 Task: Search one way flight ticket for 5 adults, 2 children, 1 infant in seat and 1 infant on lap in economy from Dillingham: Dillingham Airport to Laramie: Laramie Regional Airport on 5-3-2023. Choice of flights is Spirit. Number of bags: 2 carry on bags. Price is upto 78000. Outbound departure time preference is 17:15.
Action: Mouse moved to (230, 314)
Screenshot: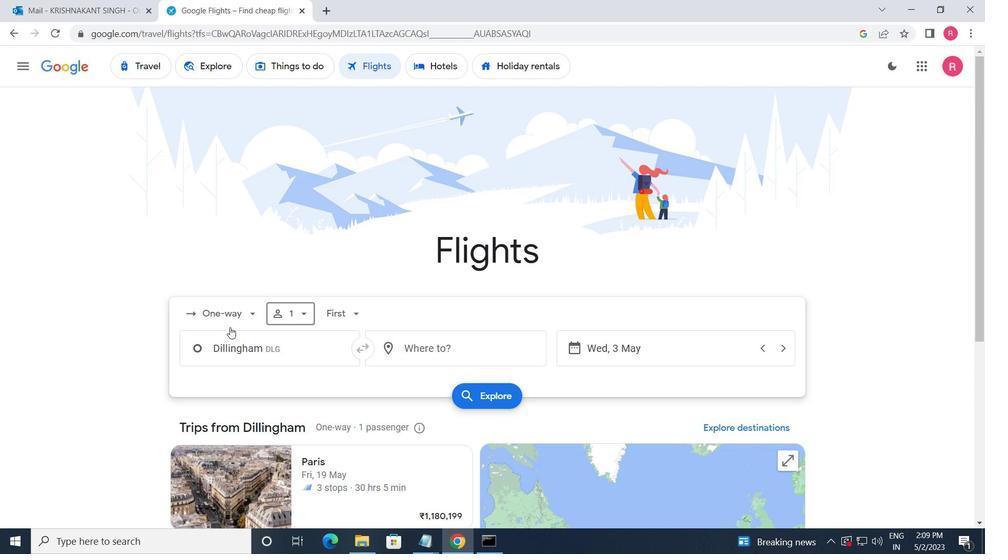 
Action: Mouse pressed left at (230, 314)
Screenshot: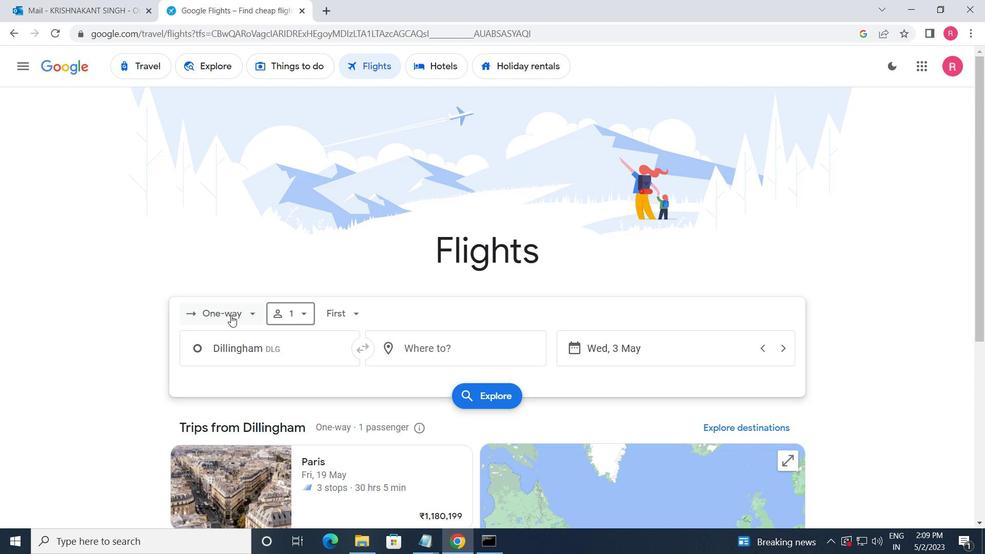 
Action: Mouse moved to (240, 377)
Screenshot: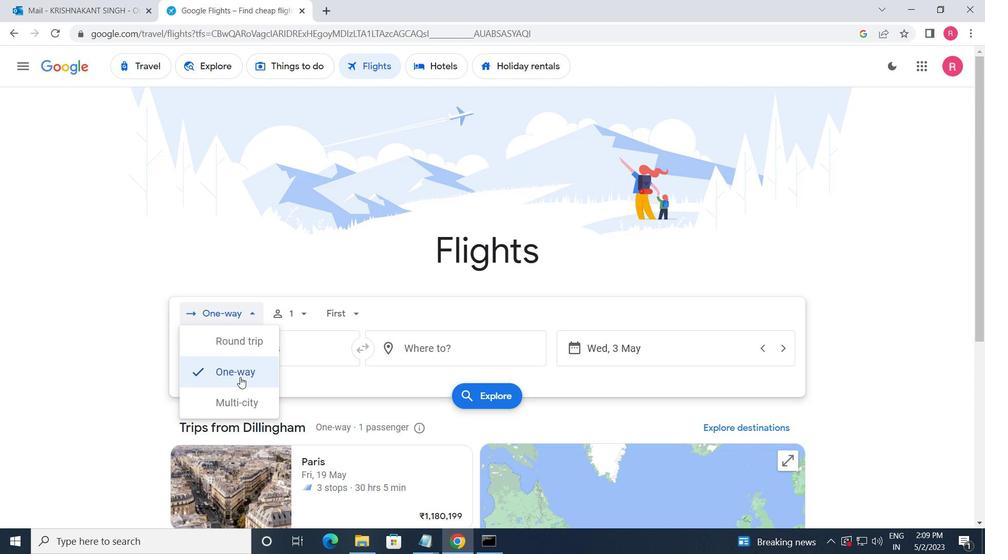 
Action: Mouse pressed left at (240, 377)
Screenshot: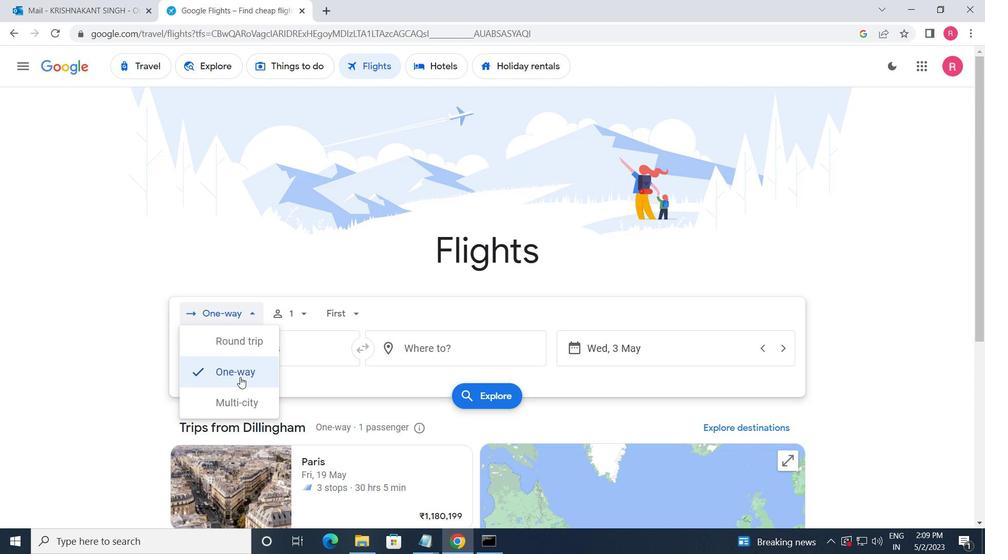 
Action: Mouse moved to (292, 312)
Screenshot: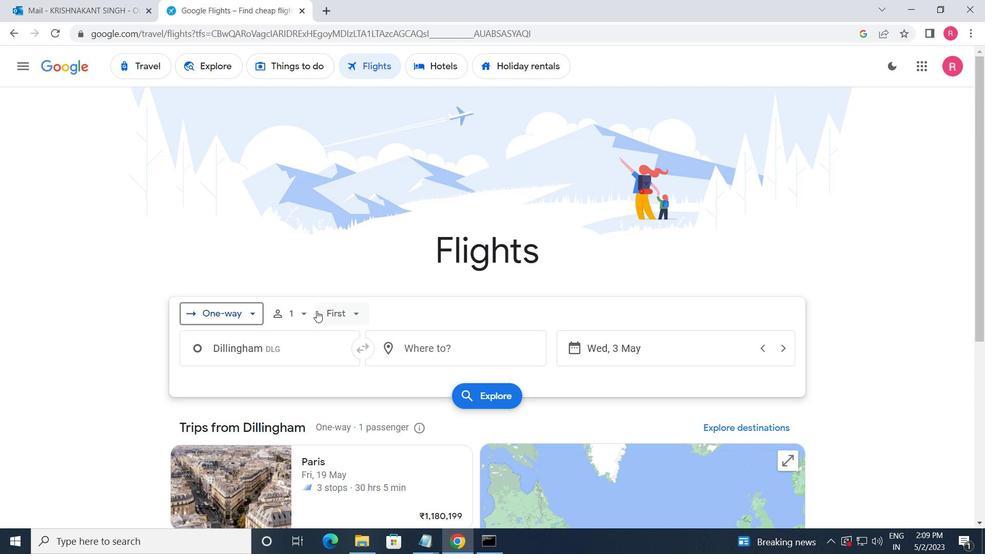 
Action: Mouse pressed left at (292, 312)
Screenshot: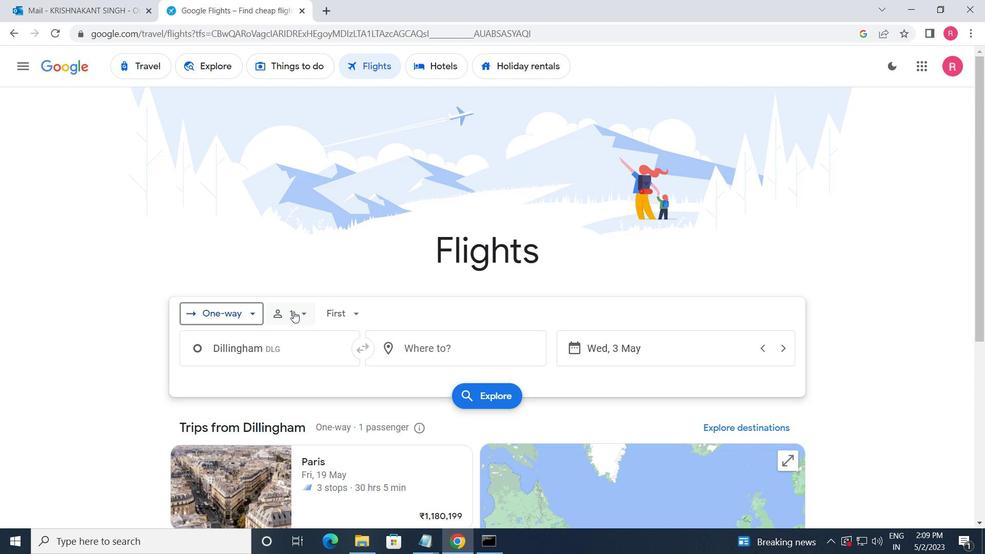 
Action: Mouse moved to (400, 344)
Screenshot: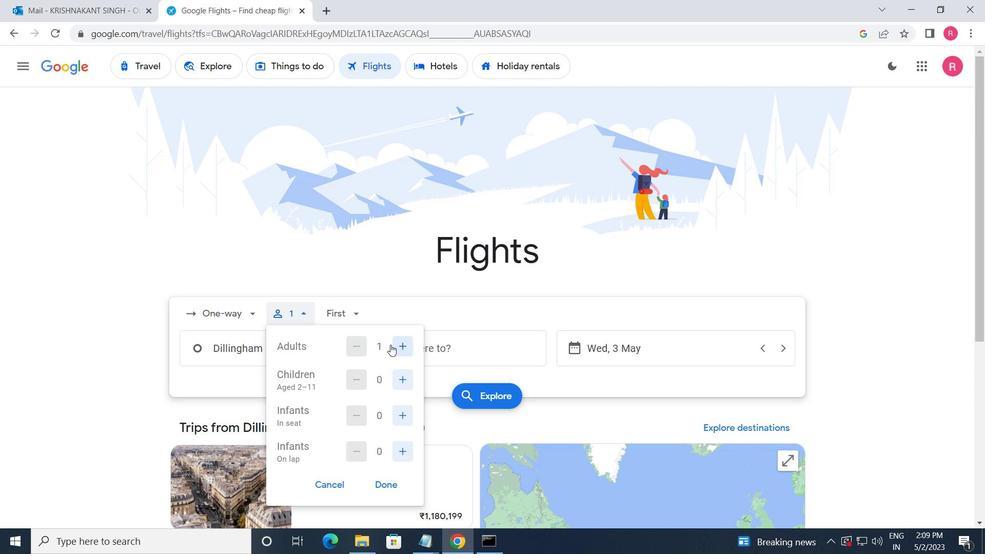 
Action: Mouse pressed left at (400, 344)
Screenshot: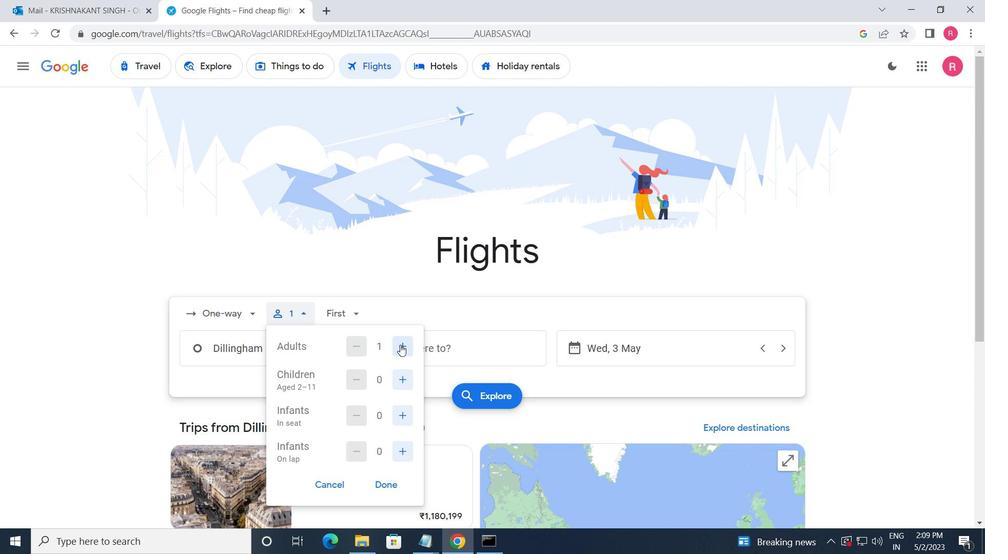 
Action: Mouse pressed left at (400, 344)
Screenshot: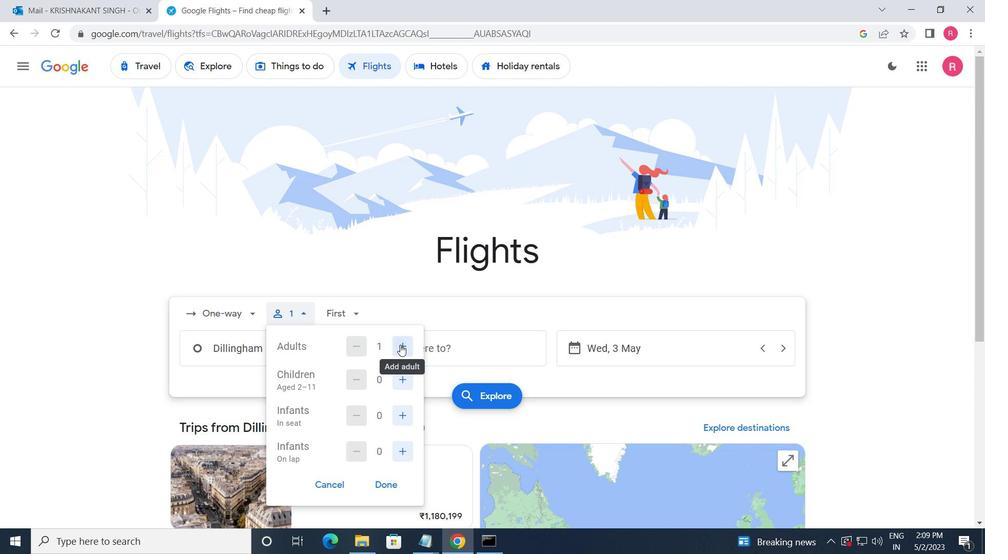 
Action: Mouse pressed left at (400, 344)
Screenshot: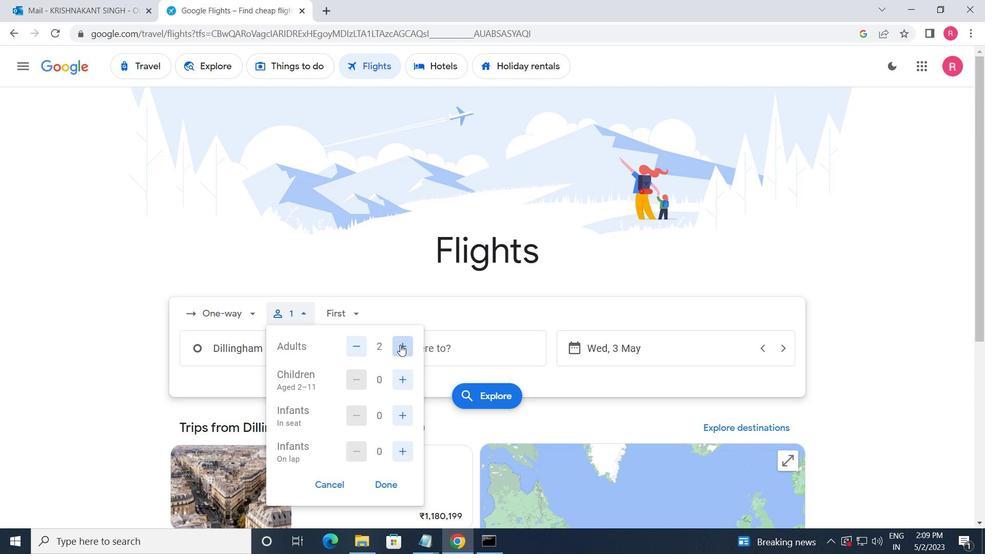 
Action: Mouse pressed left at (400, 344)
Screenshot: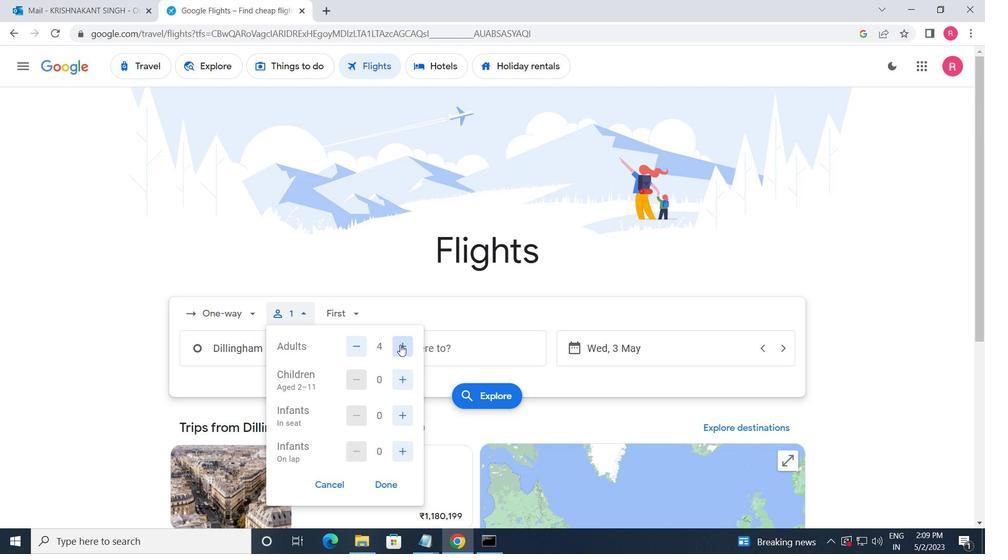
Action: Mouse moved to (401, 385)
Screenshot: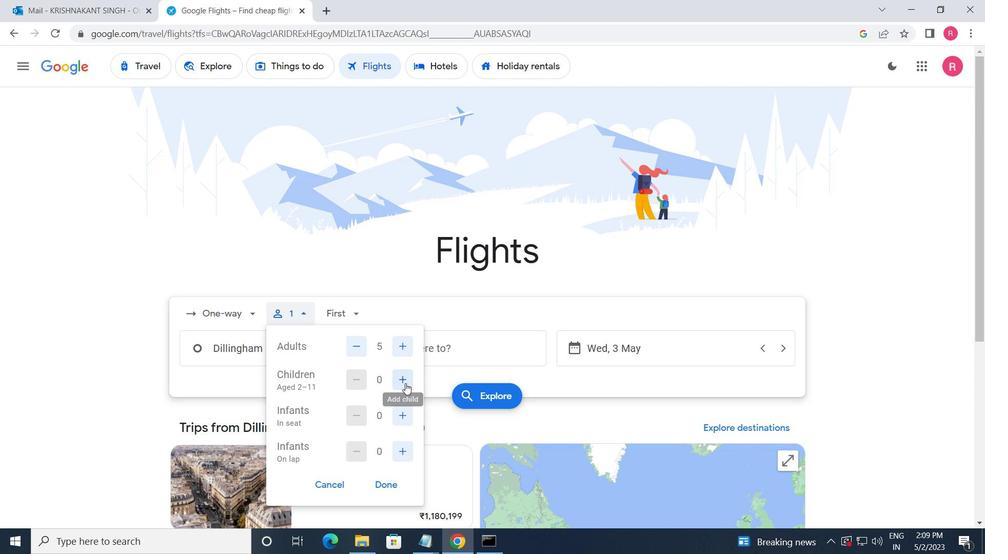 
Action: Mouse pressed left at (401, 385)
Screenshot: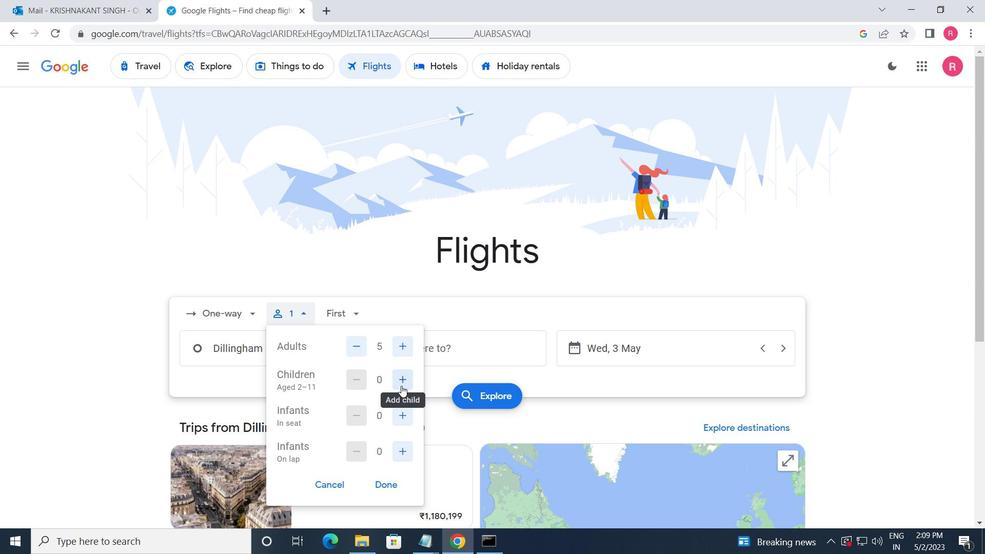 
Action: Mouse pressed left at (401, 385)
Screenshot: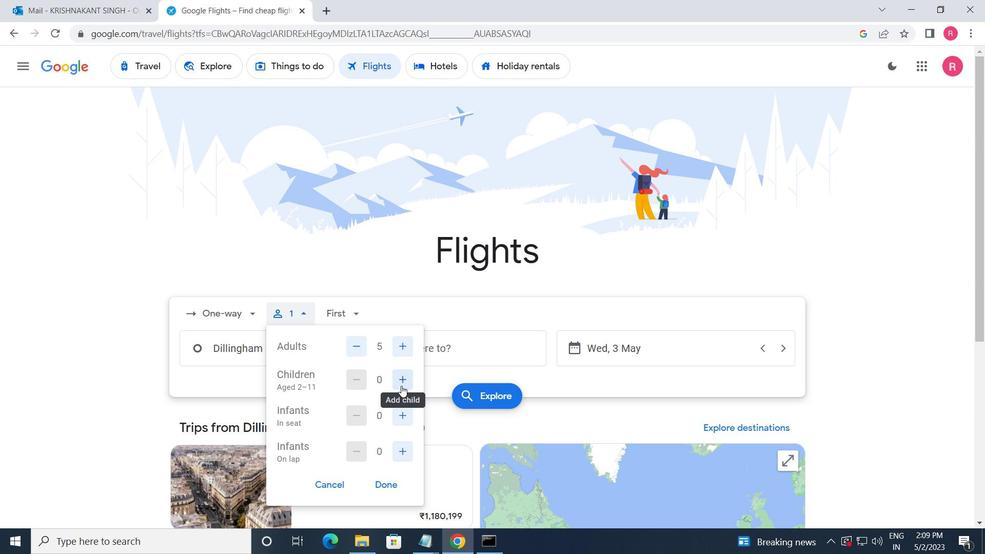 
Action: Mouse moved to (401, 416)
Screenshot: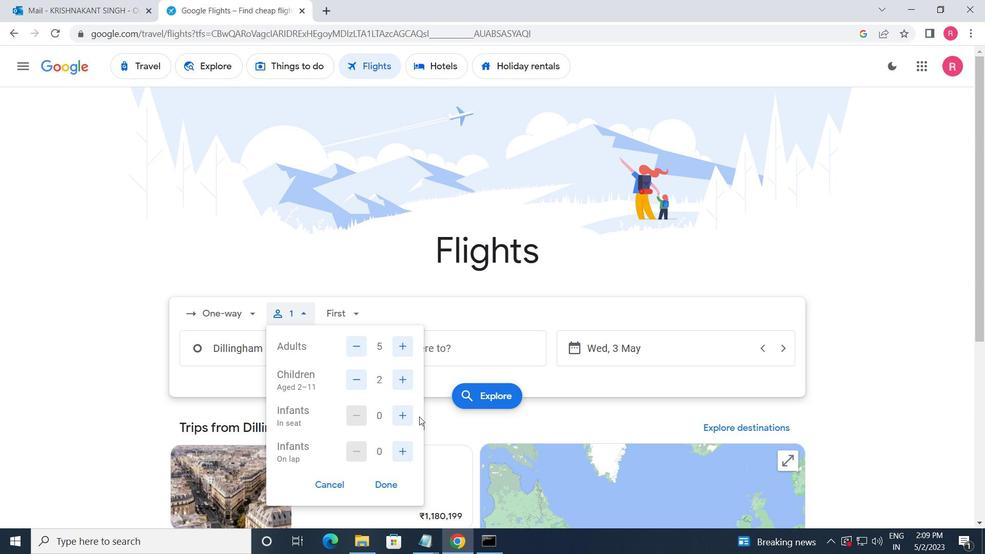
Action: Mouse pressed left at (401, 416)
Screenshot: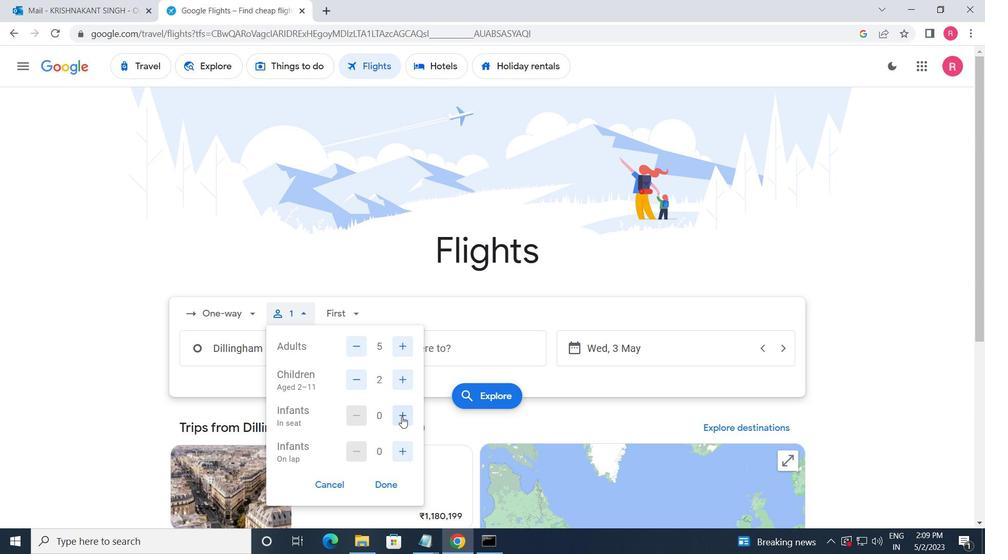 
Action: Mouse moved to (400, 449)
Screenshot: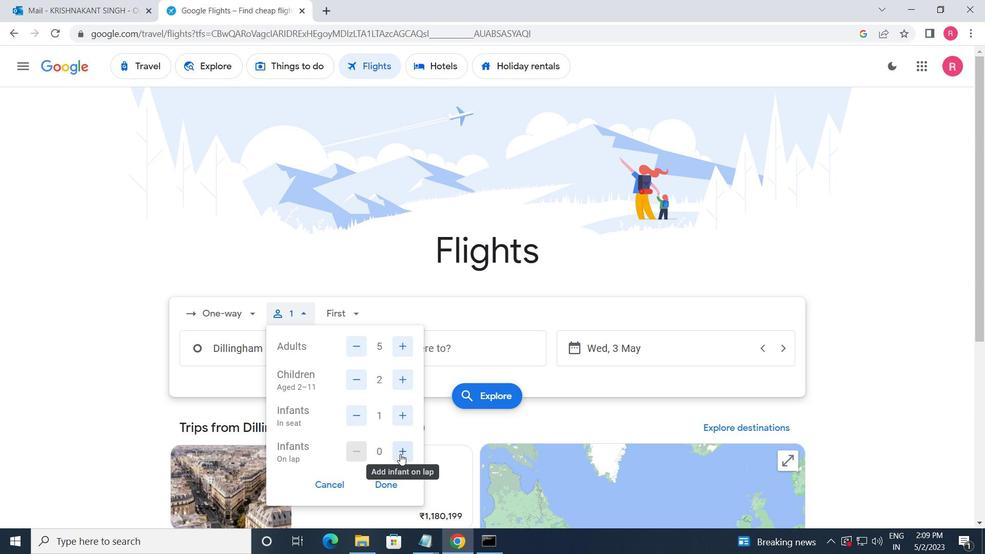 
Action: Mouse pressed left at (400, 449)
Screenshot: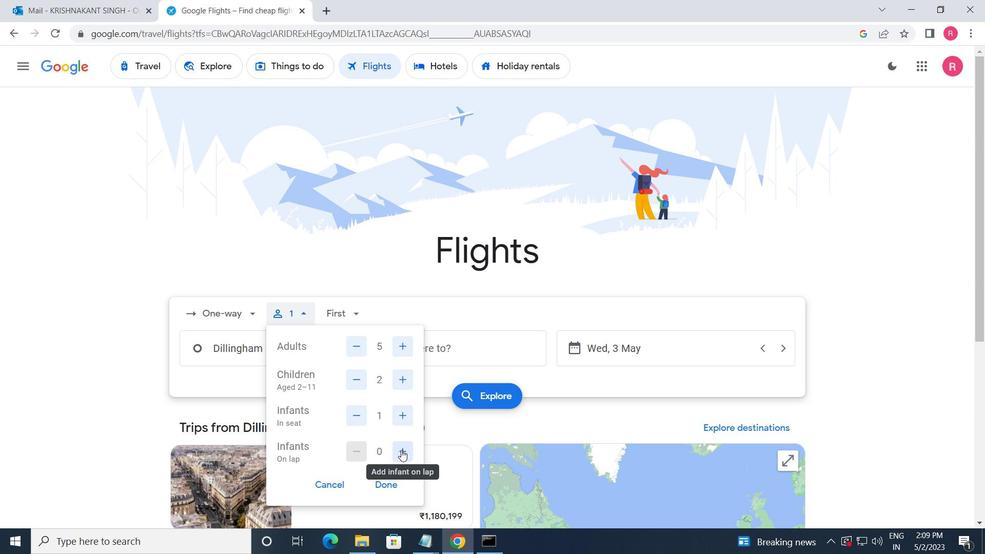 
Action: Mouse moved to (388, 484)
Screenshot: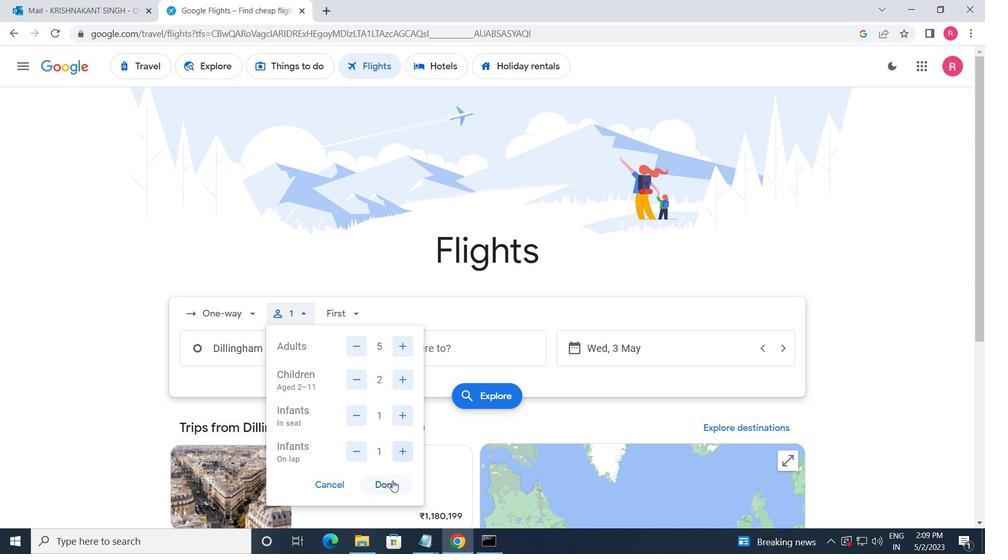 
Action: Mouse pressed left at (388, 484)
Screenshot: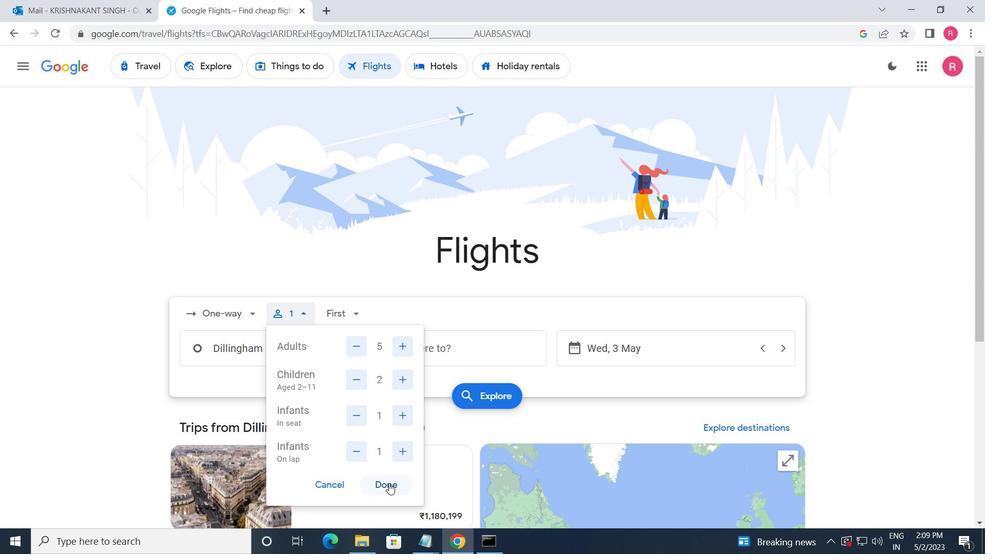 
Action: Mouse moved to (354, 315)
Screenshot: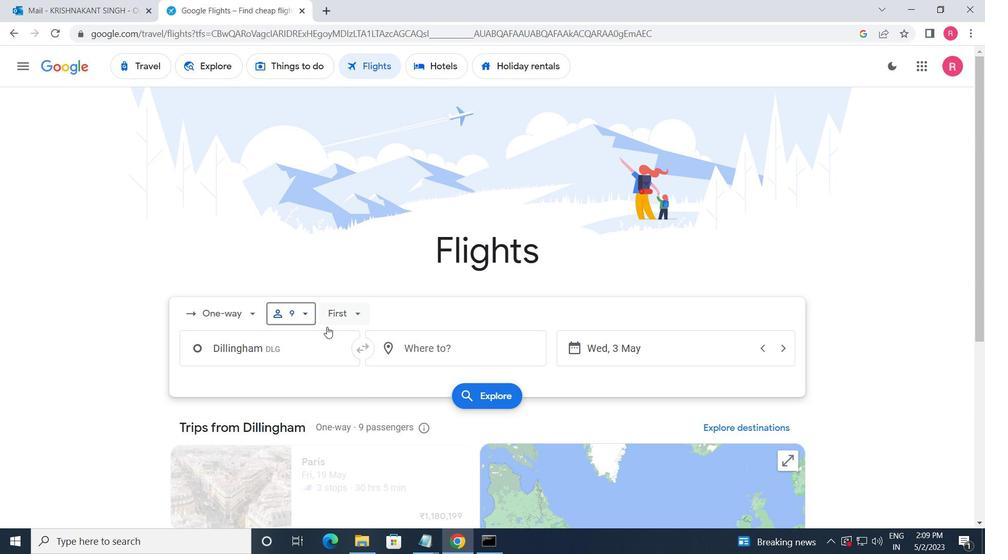 
Action: Mouse pressed left at (354, 315)
Screenshot: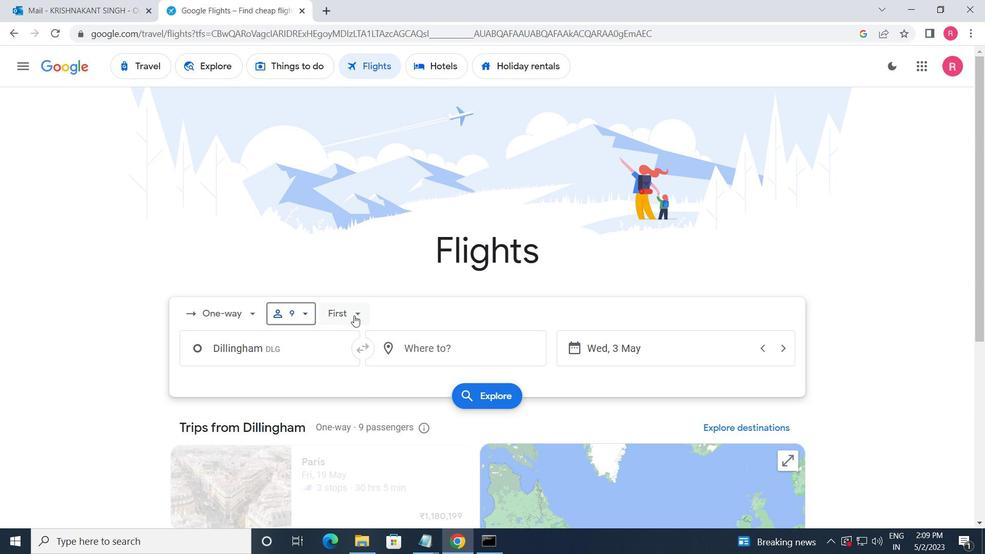 
Action: Mouse moved to (380, 345)
Screenshot: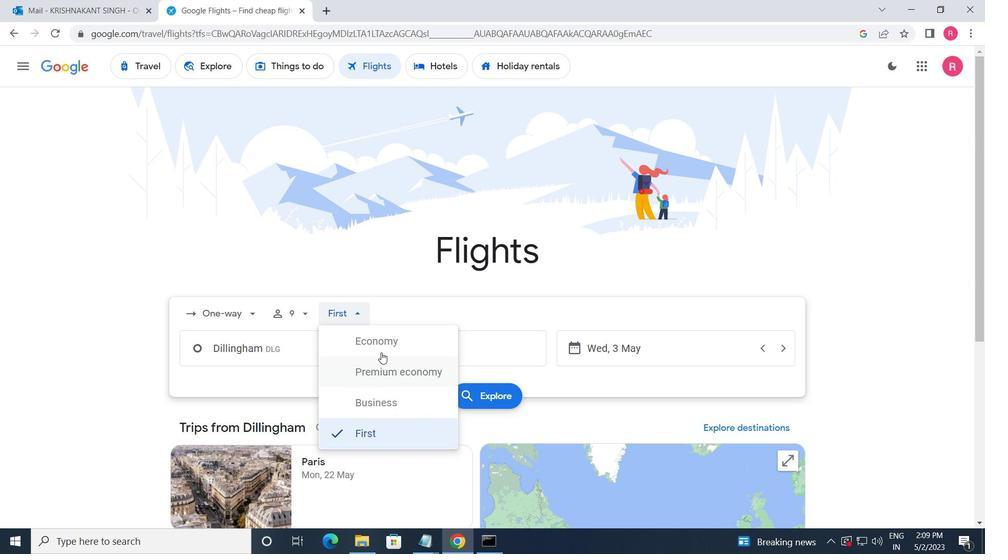 
Action: Mouse pressed left at (380, 345)
Screenshot: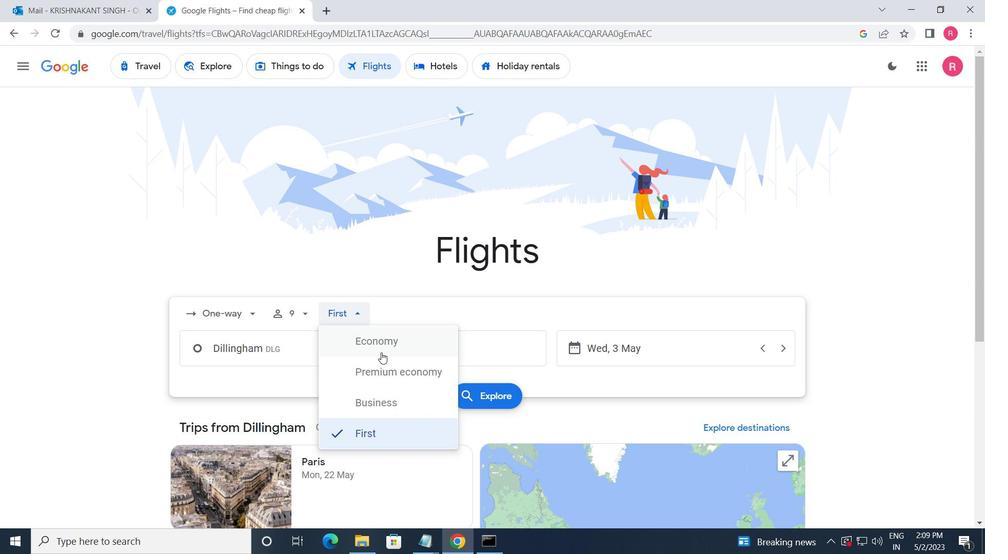 
Action: Mouse moved to (284, 350)
Screenshot: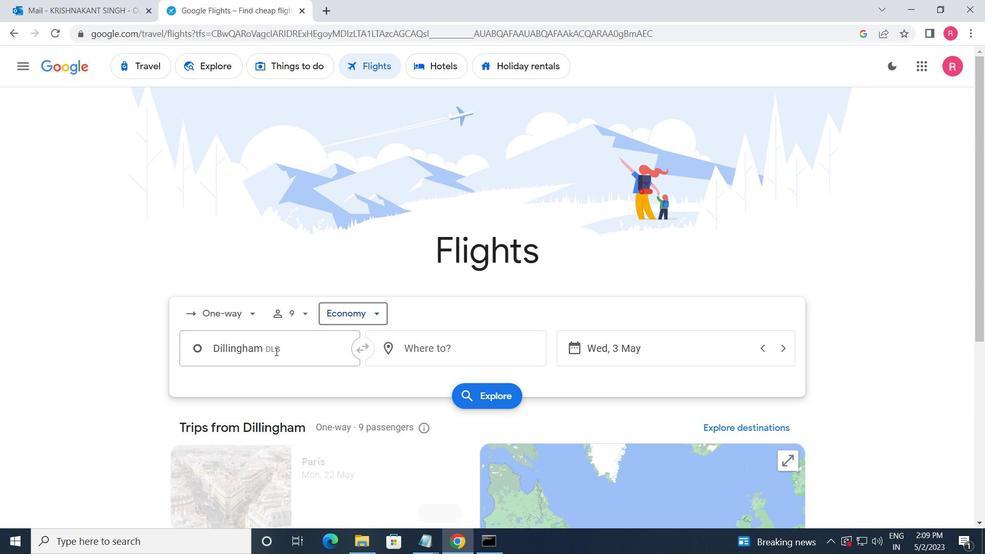 
Action: Mouse pressed left at (284, 350)
Screenshot: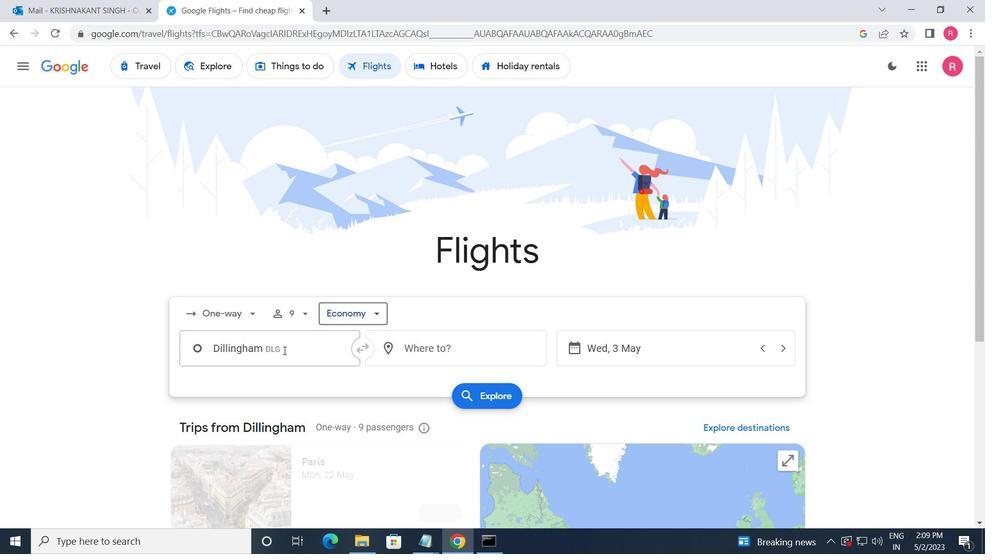 
Action: Mouse moved to (328, 382)
Screenshot: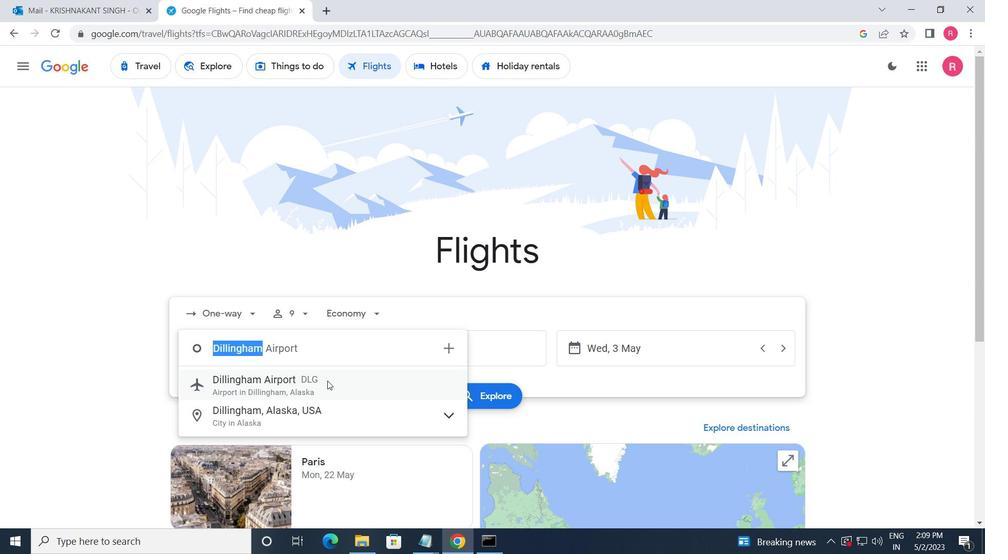
Action: Mouse pressed left at (328, 382)
Screenshot: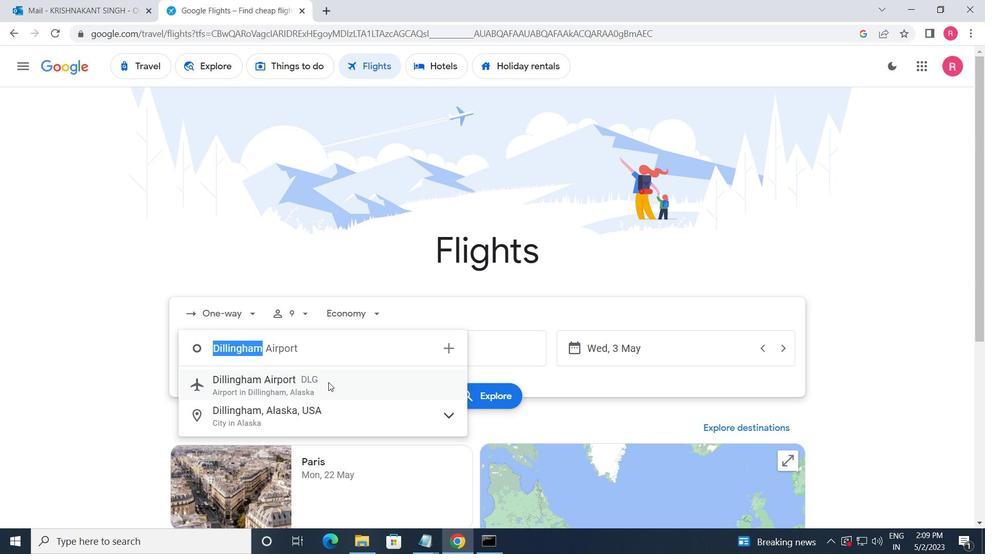 
Action: Mouse moved to (457, 337)
Screenshot: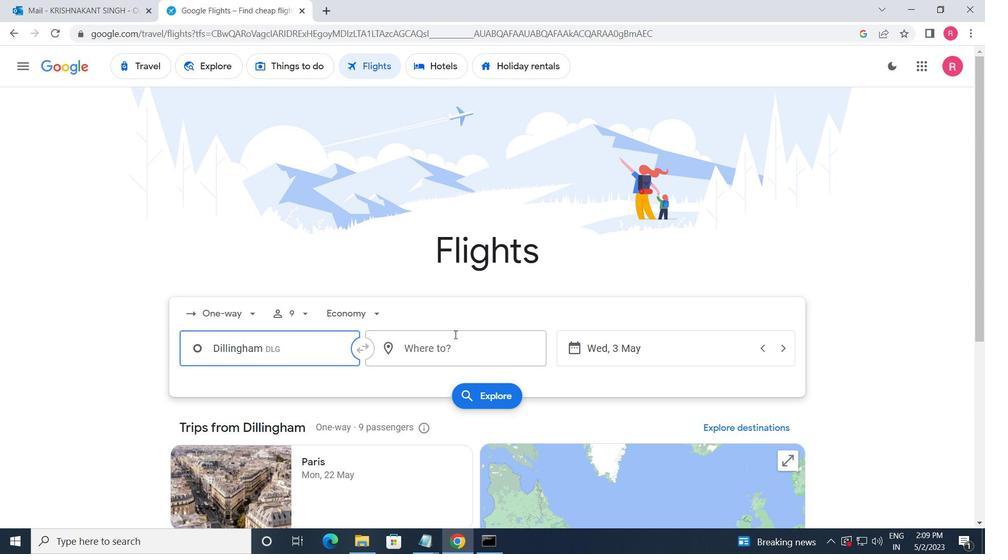 
Action: Mouse pressed left at (457, 337)
Screenshot: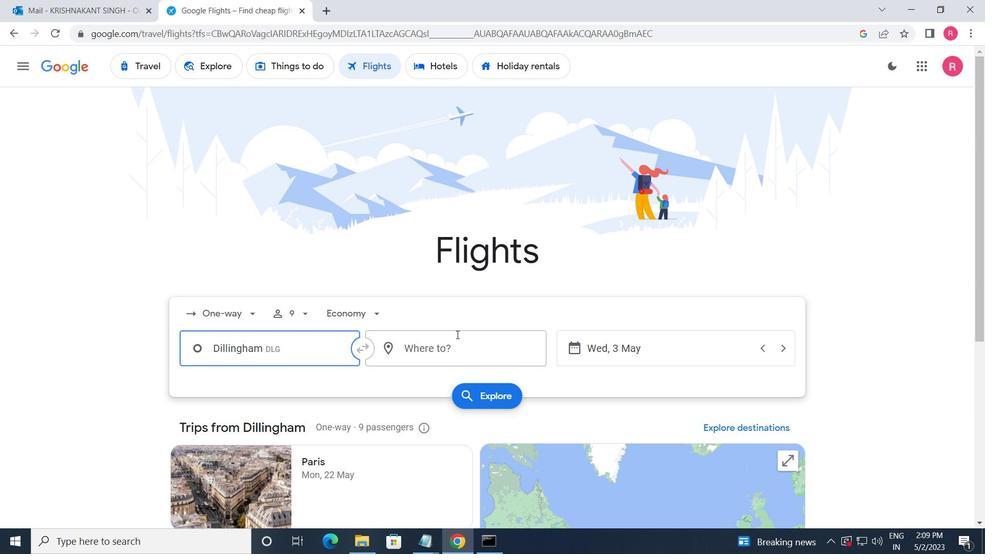 
Action: Mouse moved to (465, 358)
Screenshot: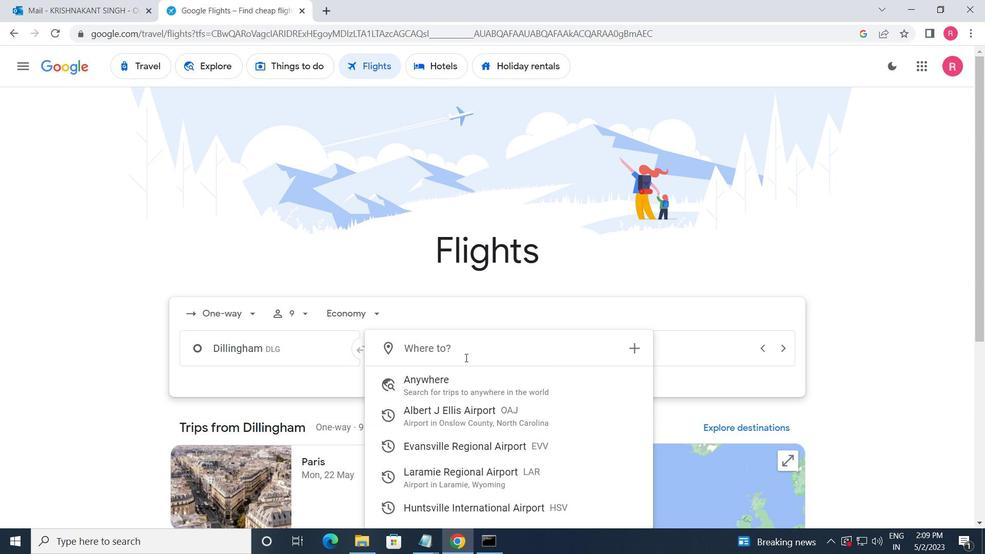
Action: Key pressed <Key.shift><Key.shift><Key.shift><Key.shift><Key.shift><Key.shift><Key.shift><Key.shift><Key.shift><Key.shift><Key.shift><Key.shift><Key.shift><Key.shift><Key.shift><Key.shift><Key.shift><Key.shift><Key.shift><Key.shift><Key.shift><Key.shift><Key.shift><Key.shift><Key.shift><Key.shift><Key.shift><Key.shift><Key.shift><Key.shift><Key.shift><Key.shift><Key.shift><Key.shift><Key.shift><Key.shift><Key.shift><Key.shift><Key.shift><Key.shift><Key.shift><Key.shift><Key.shift><Key.shift><Key.shift><Key.shift><Key.shift><Key.shift><Key.shift><Key.shift><Key.shift><Key.shift><Key.shift><Key.shift><Key.shift><Key.shift><Key.shift><Key.shift><Key.shift><Key.shift><Key.shift><Key.shift><Key.shift><Key.shift><Key.shift><Key.shift><Key.shift><Key.shift><Key.shift><Key.shift><Key.shift><Key.shift><Key.shift><Key.shift><Key.shift><Key.shift>L
Screenshot: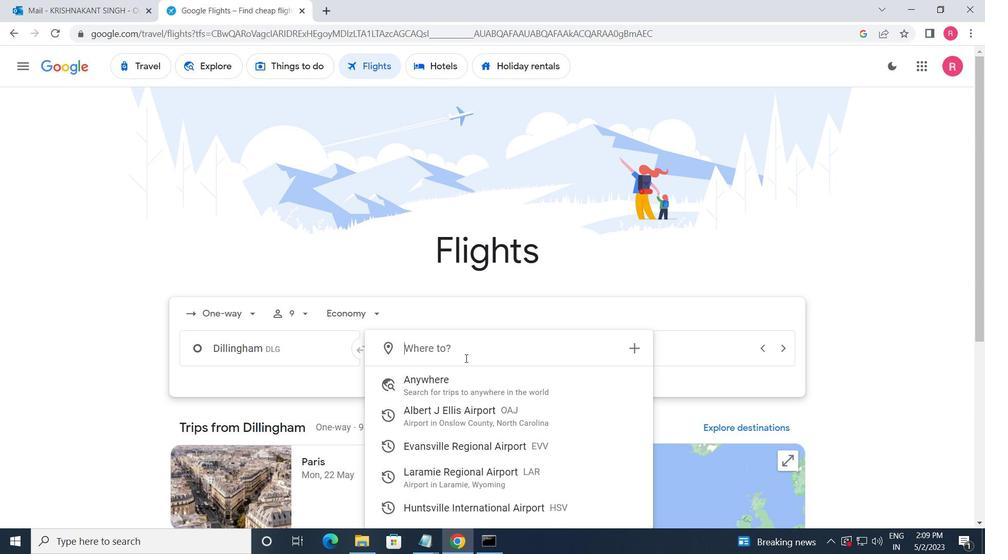 
Action: Mouse moved to (461, 415)
Screenshot: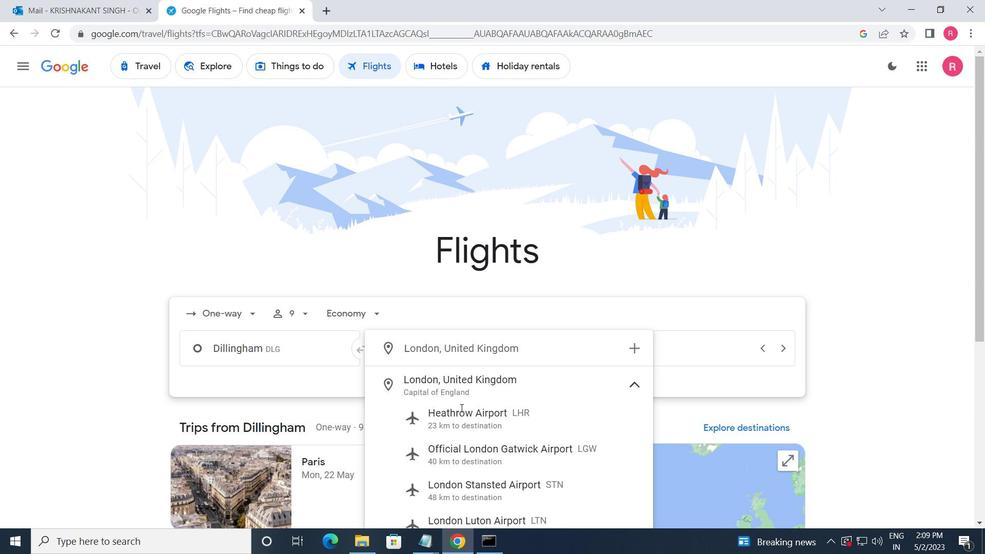 
Action: Key pressed A
Screenshot: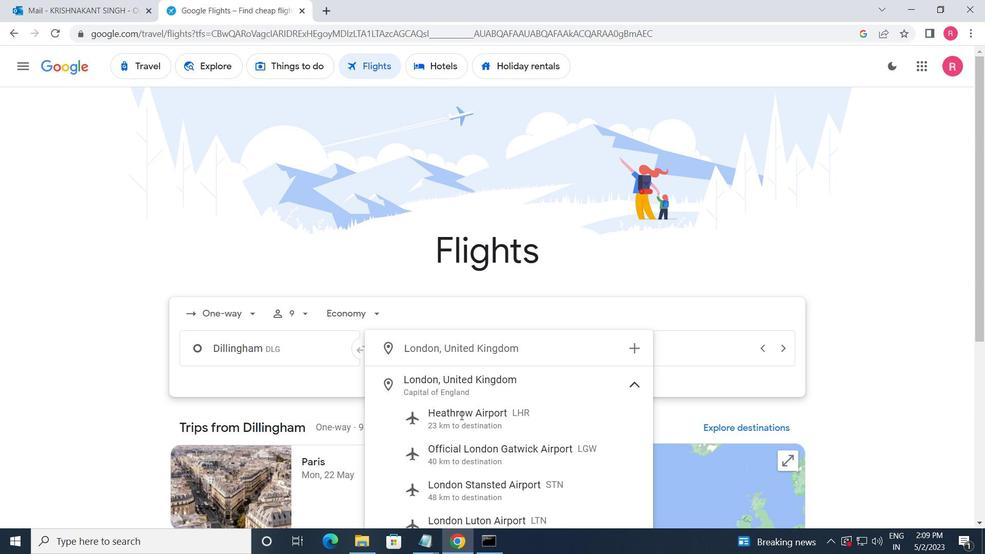 
Action: Mouse moved to (472, 438)
Screenshot: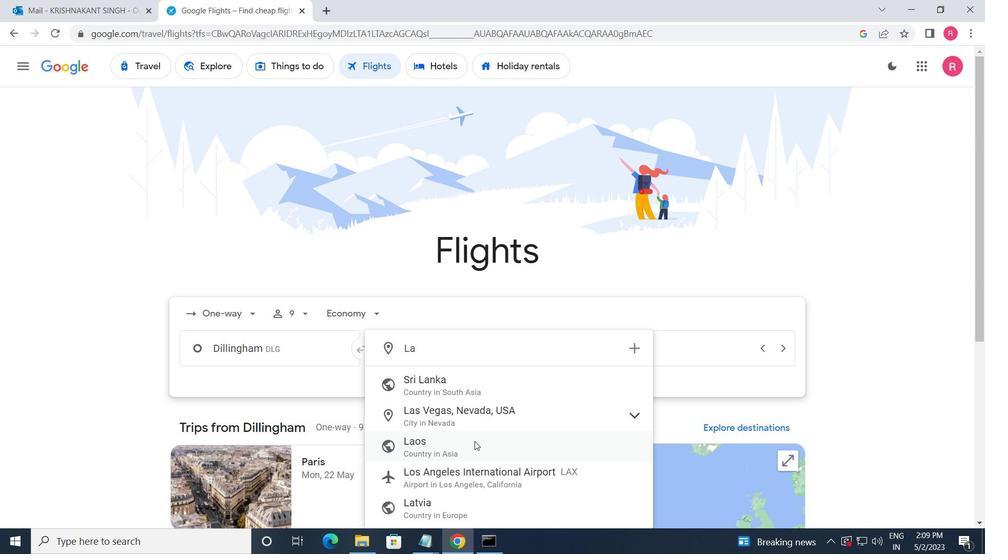 
Action: Key pressed R
Screenshot: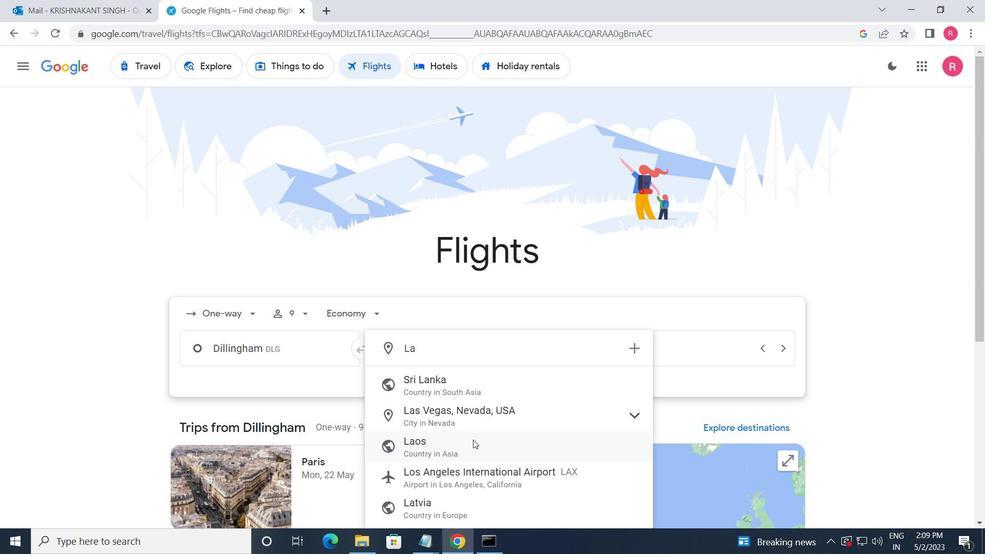 
Action: Mouse moved to (460, 393)
Screenshot: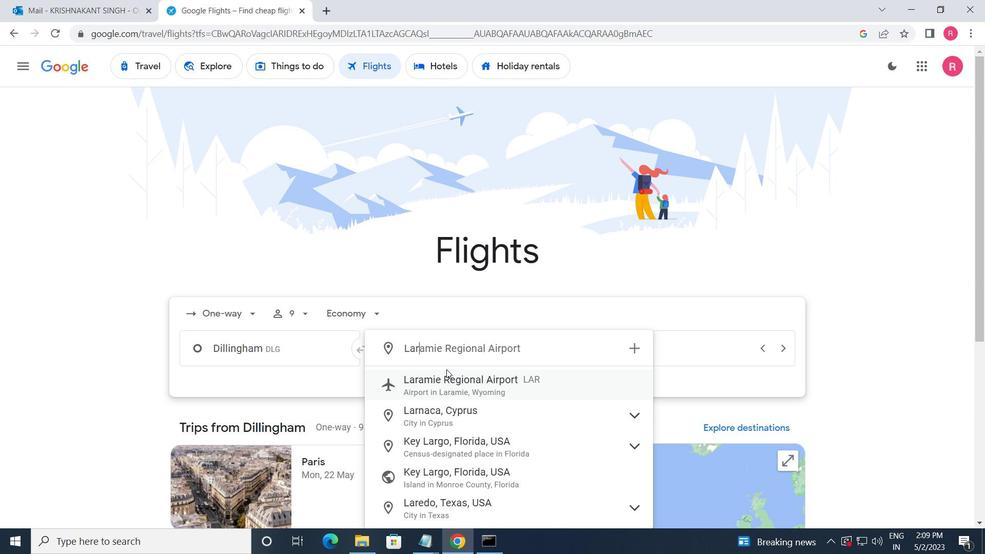 
Action: Mouse pressed left at (460, 393)
Screenshot: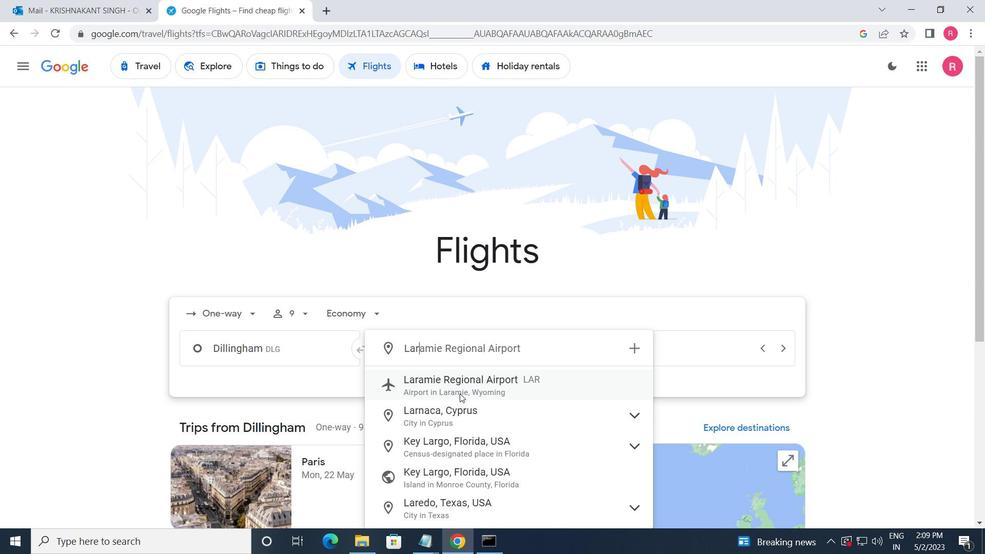 
Action: Mouse moved to (624, 345)
Screenshot: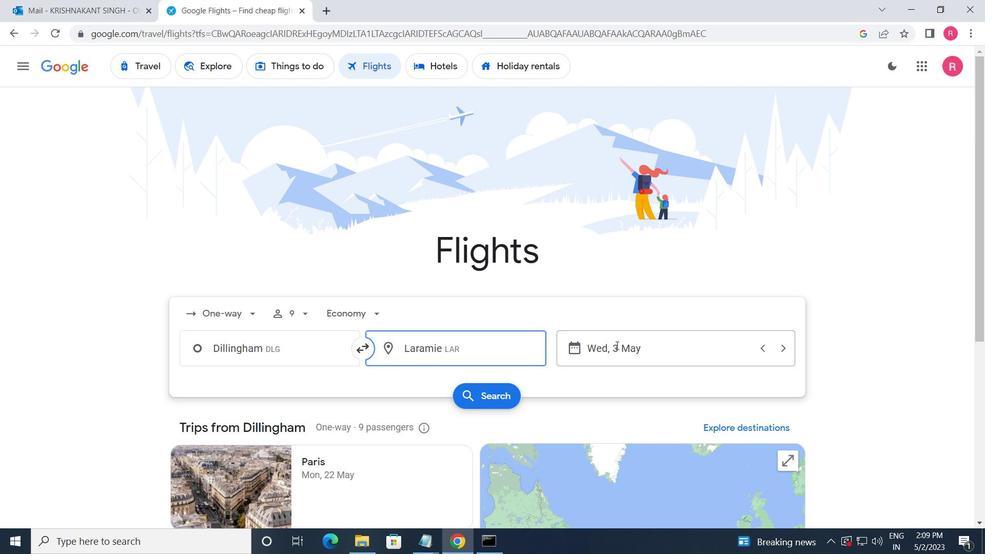
Action: Mouse pressed left at (624, 345)
Screenshot: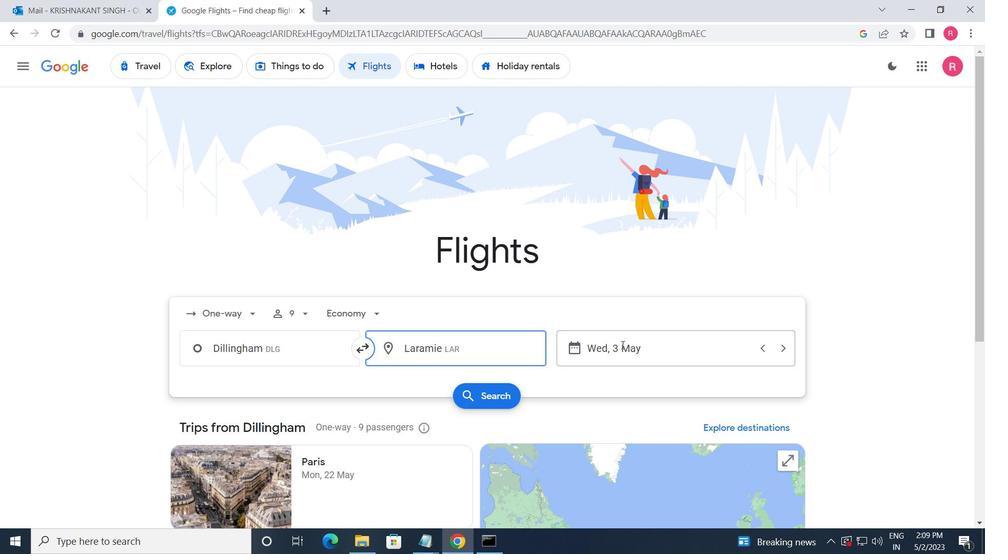 
Action: Mouse moved to (433, 291)
Screenshot: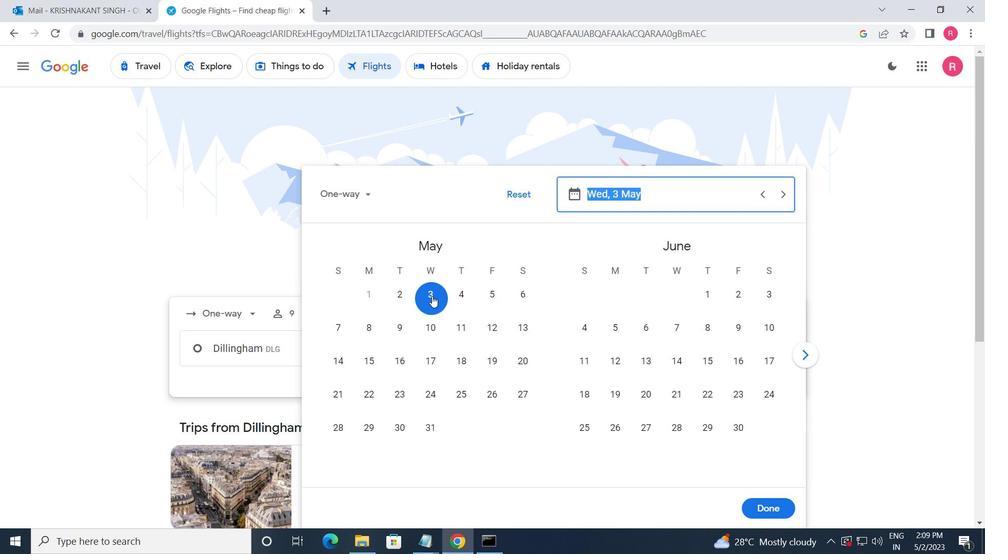 
Action: Mouse pressed left at (433, 291)
Screenshot: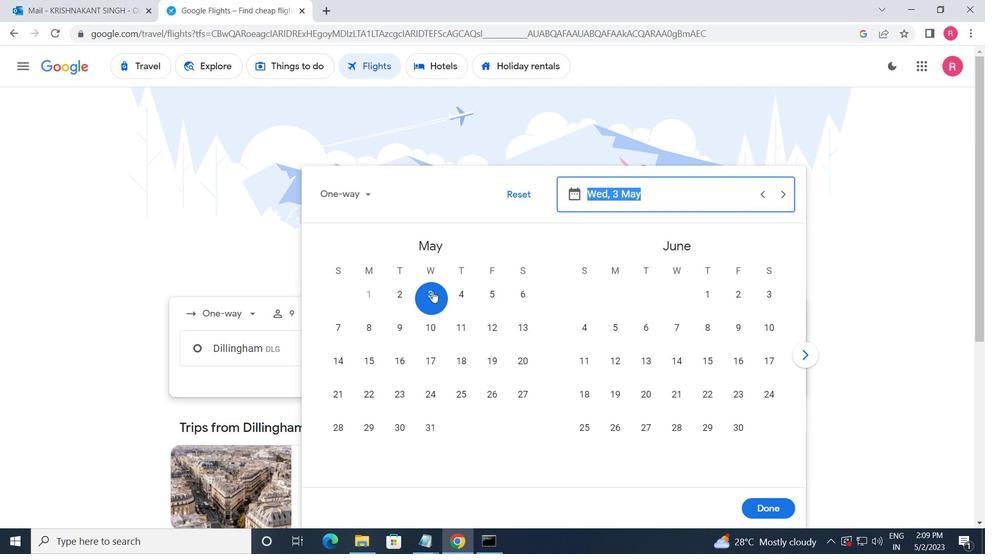 
Action: Mouse moved to (787, 505)
Screenshot: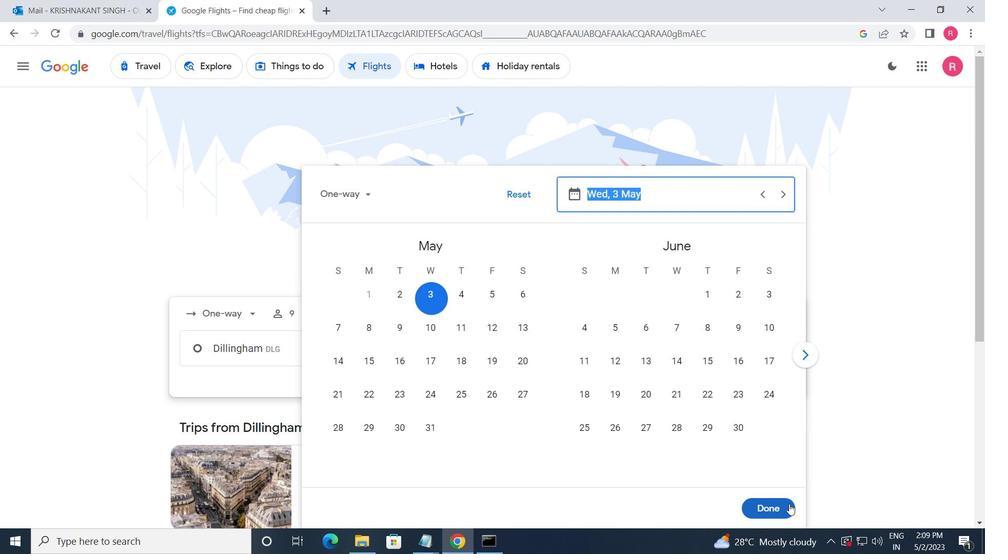 
Action: Mouse pressed left at (787, 505)
Screenshot: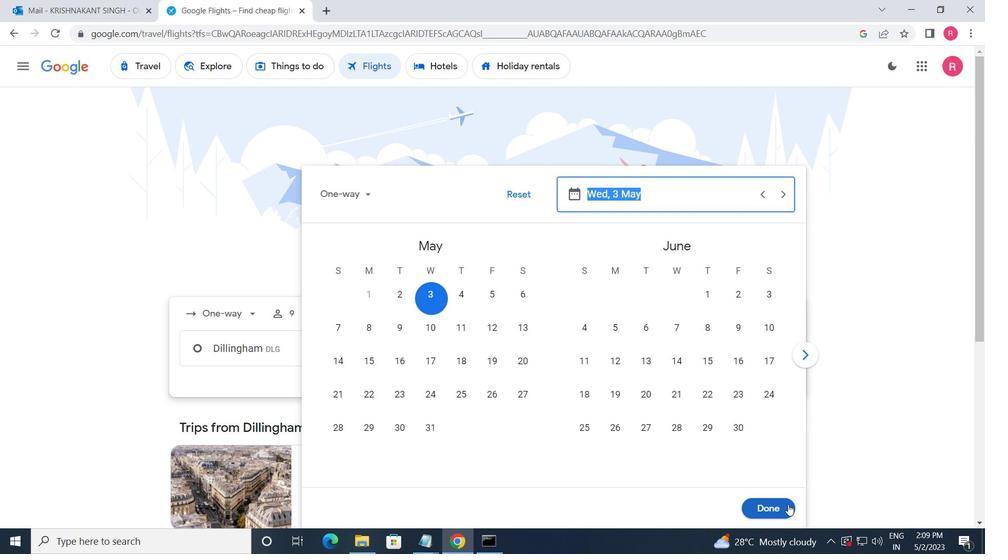 
Action: Mouse moved to (475, 402)
Screenshot: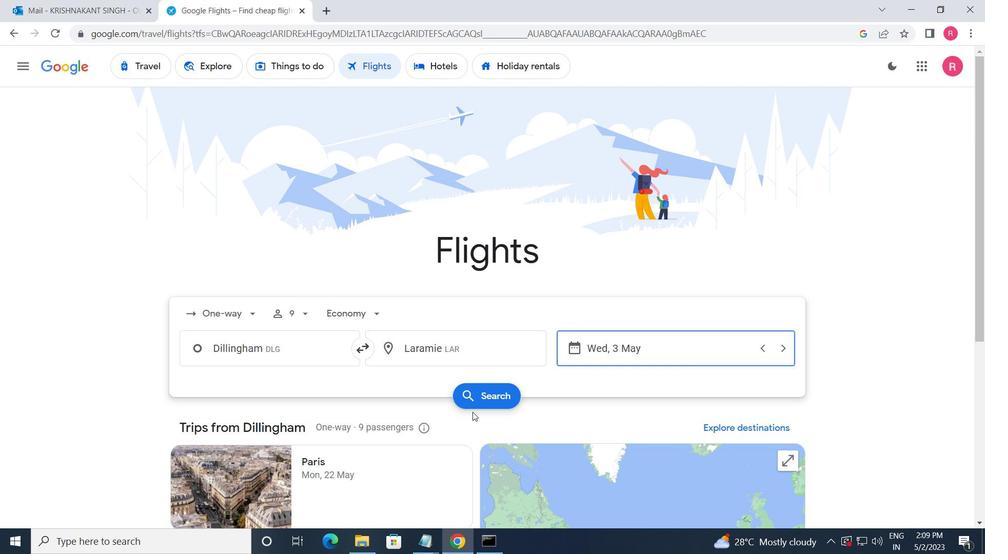 
Action: Mouse pressed left at (475, 402)
Screenshot: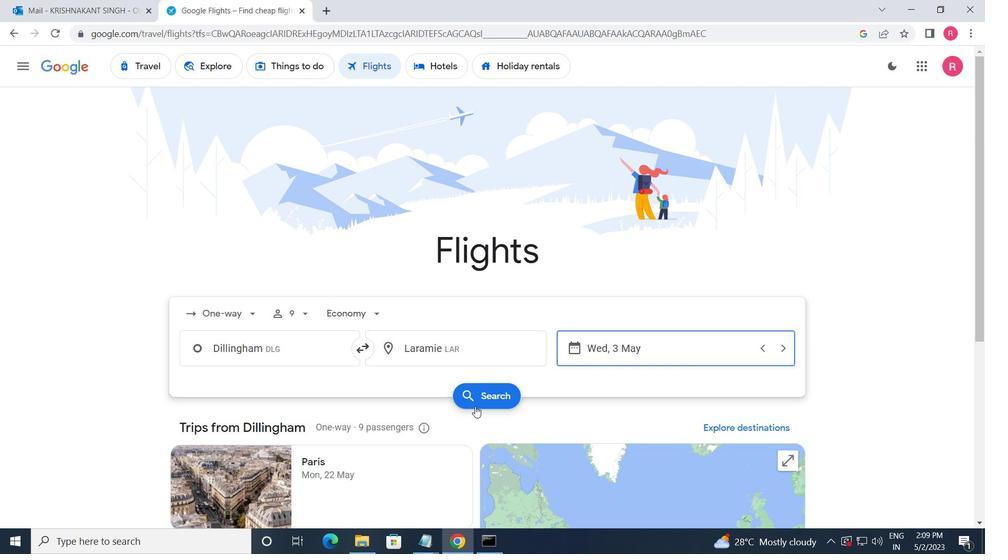 
Action: Mouse moved to (199, 185)
Screenshot: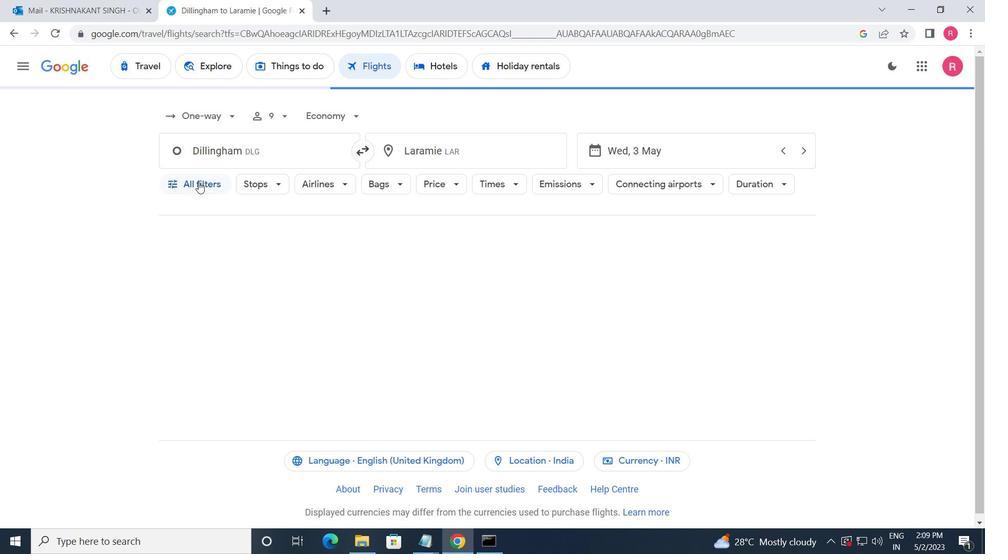 
Action: Mouse pressed left at (199, 185)
Screenshot: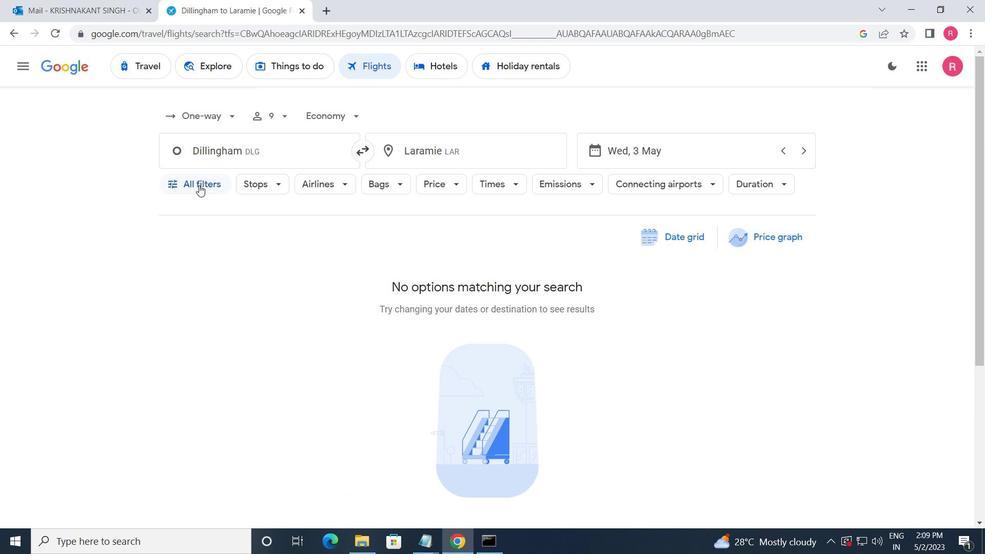
Action: Mouse moved to (381, 256)
Screenshot: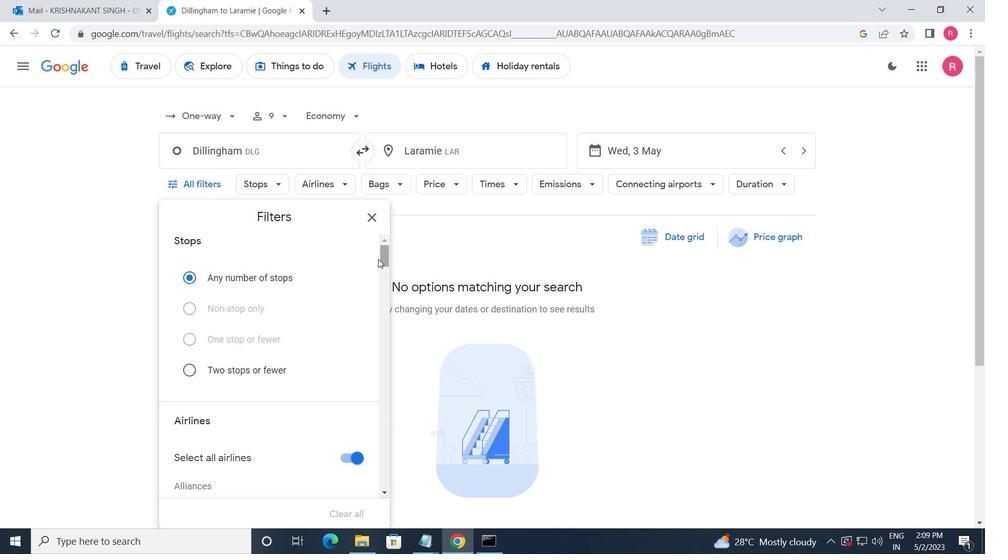 
Action: Mouse pressed left at (381, 256)
Screenshot: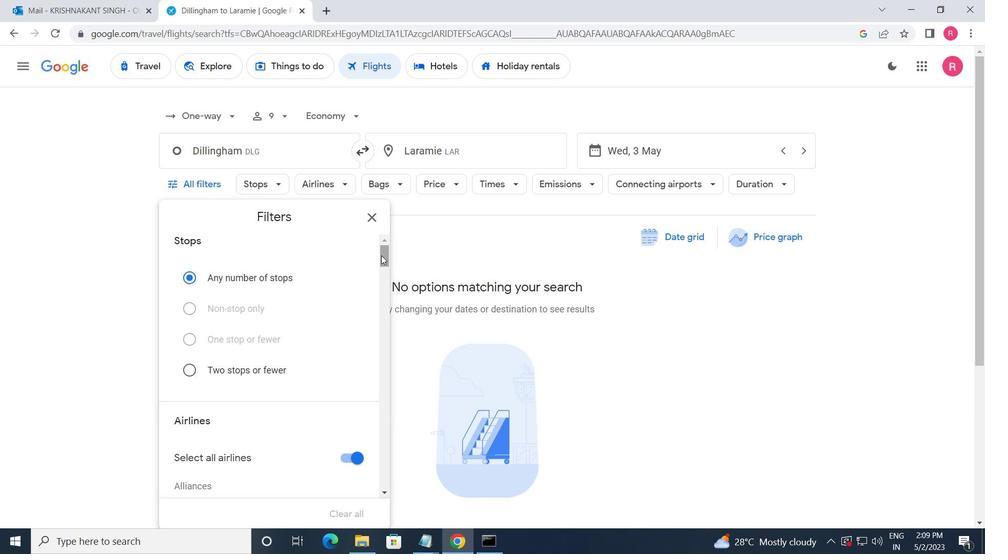 
Action: Mouse moved to (351, 368)
Screenshot: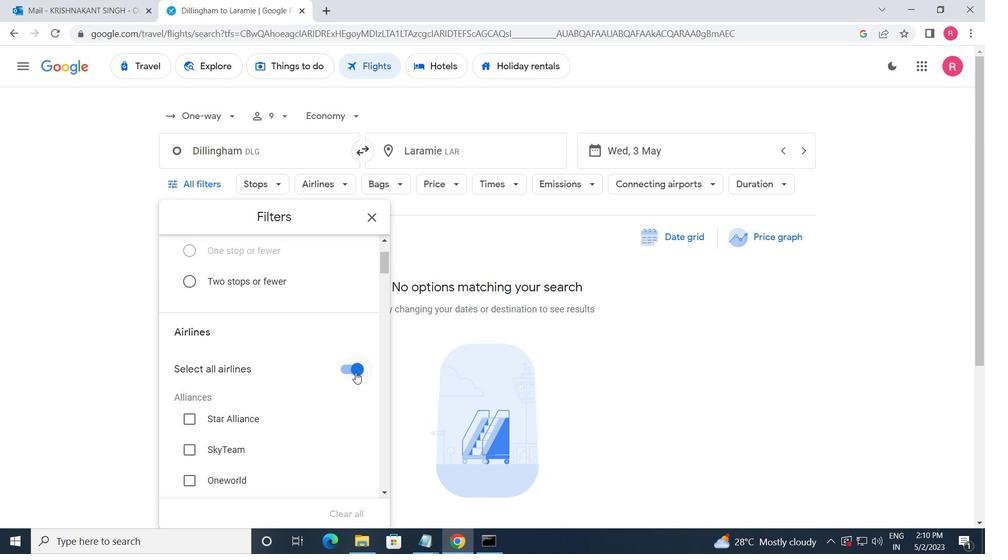 
Action: Mouse pressed left at (351, 368)
Screenshot: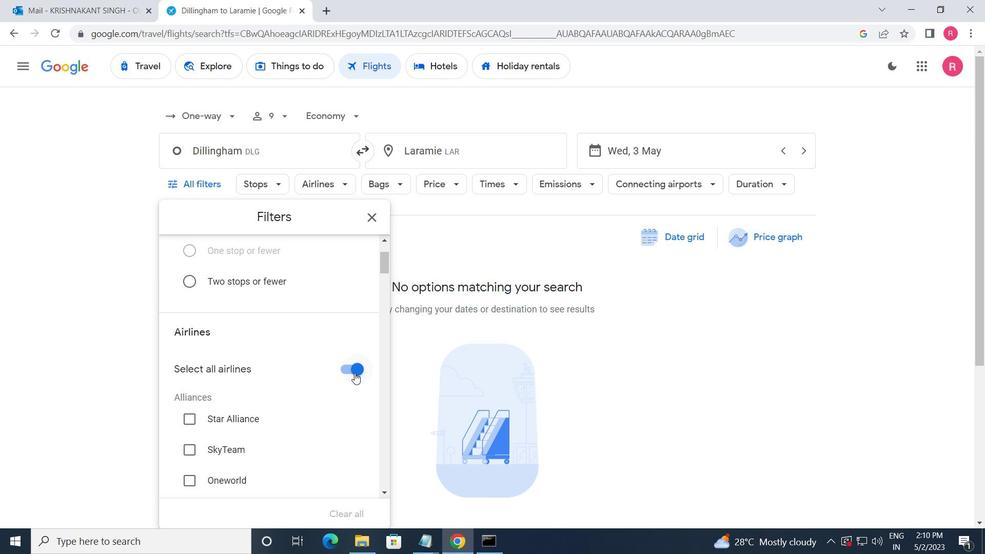 
Action: Mouse moved to (385, 263)
Screenshot: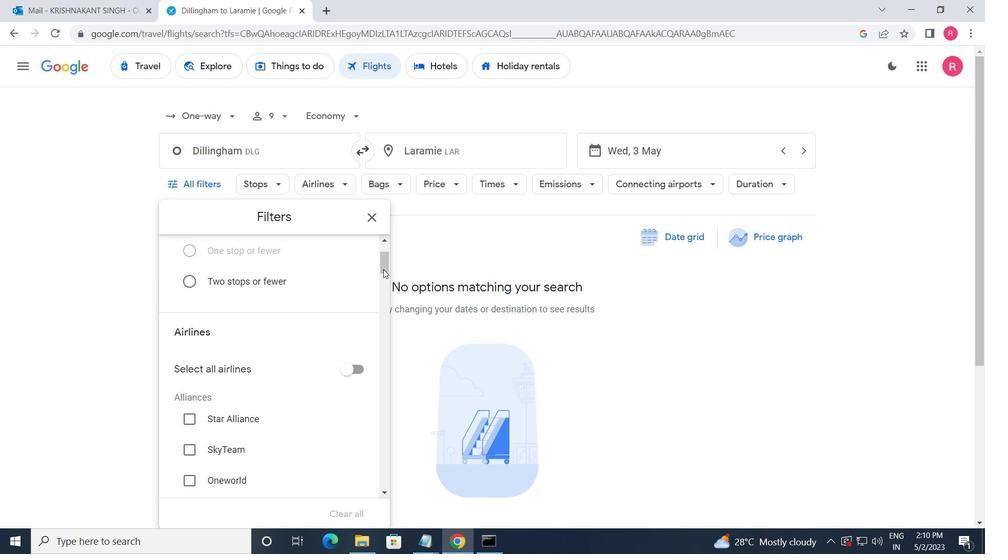 
Action: Mouse pressed left at (385, 263)
Screenshot: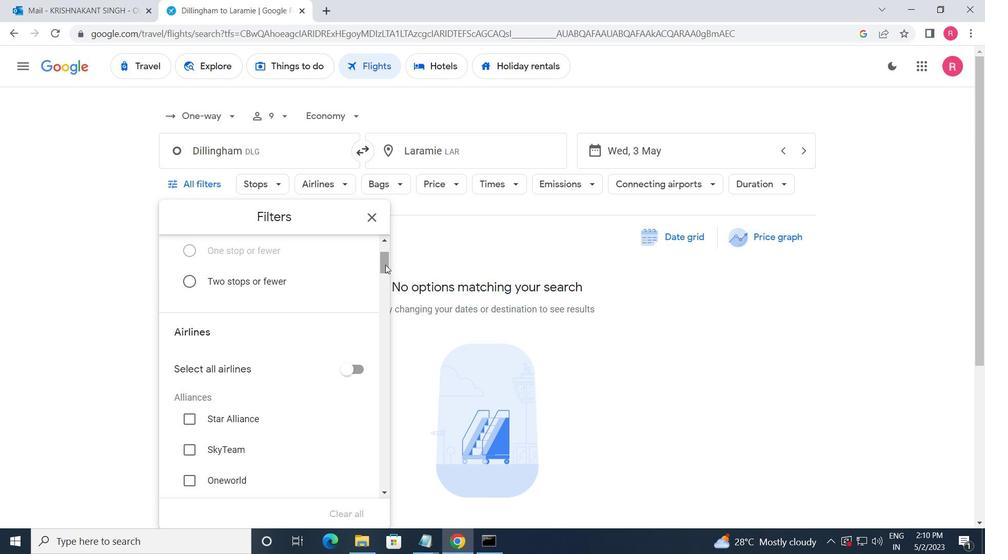 
Action: Mouse moved to (347, 266)
Screenshot: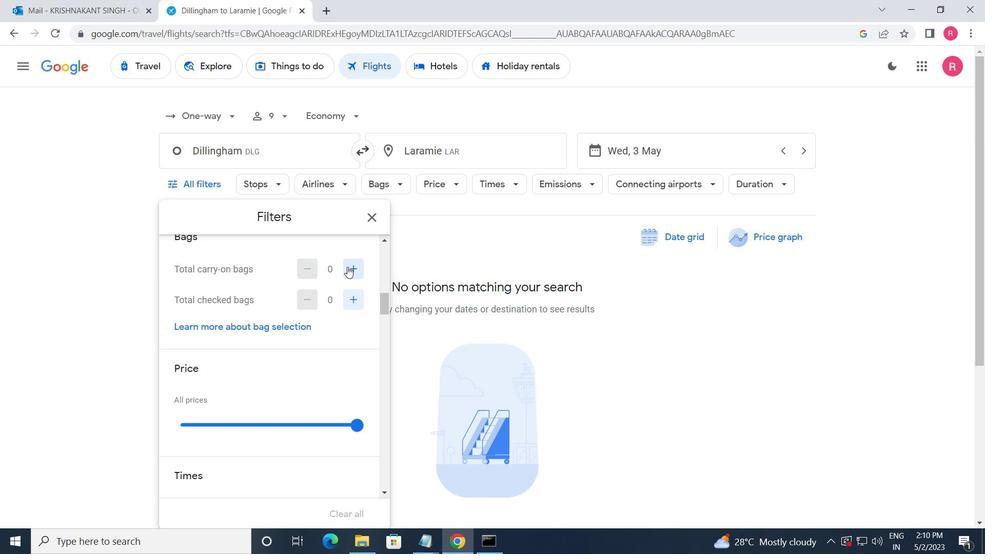 
Action: Mouse pressed left at (347, 266)
Screenshot: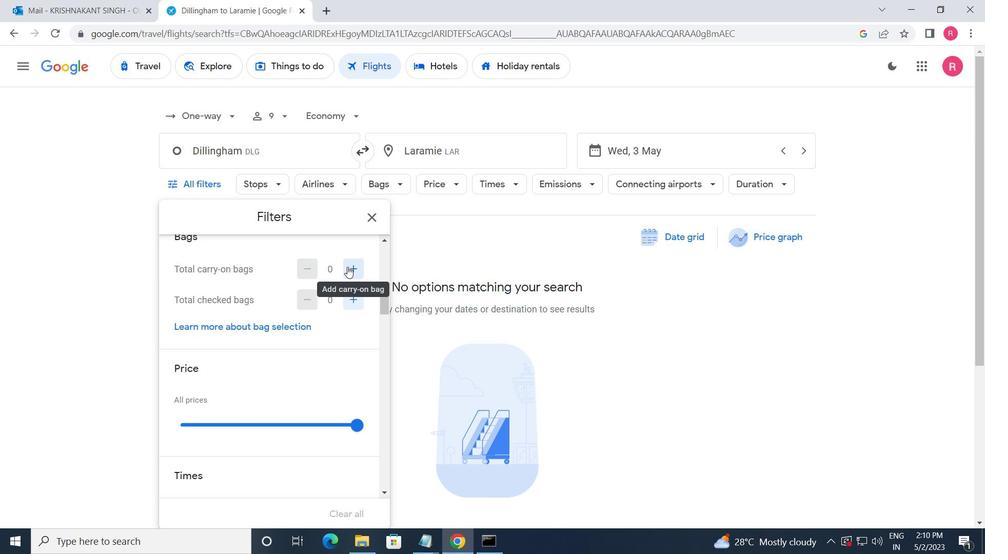 
Action: Mouse pressed left at (347, 266)
Screenshot: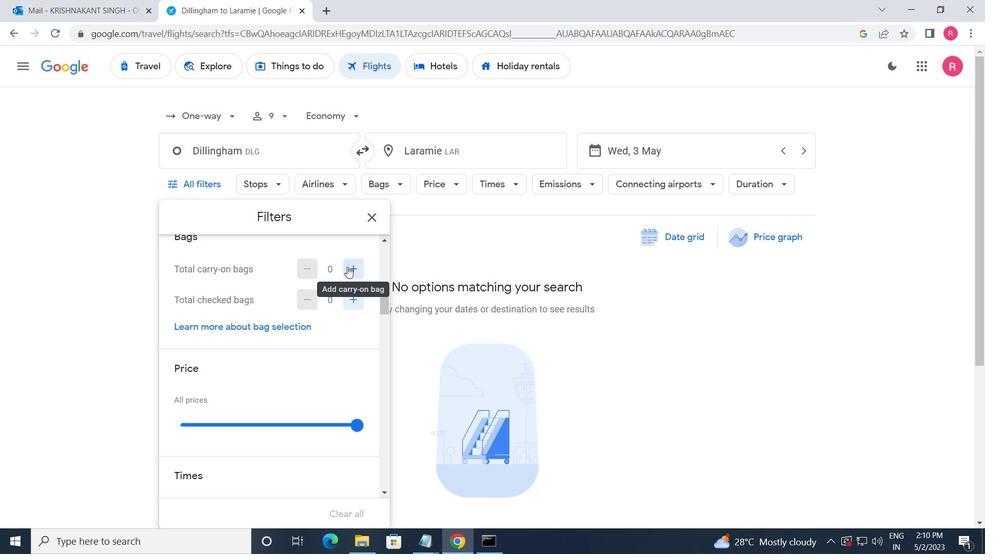 
Action: Mouse moved to (383, 304)
Screenshot: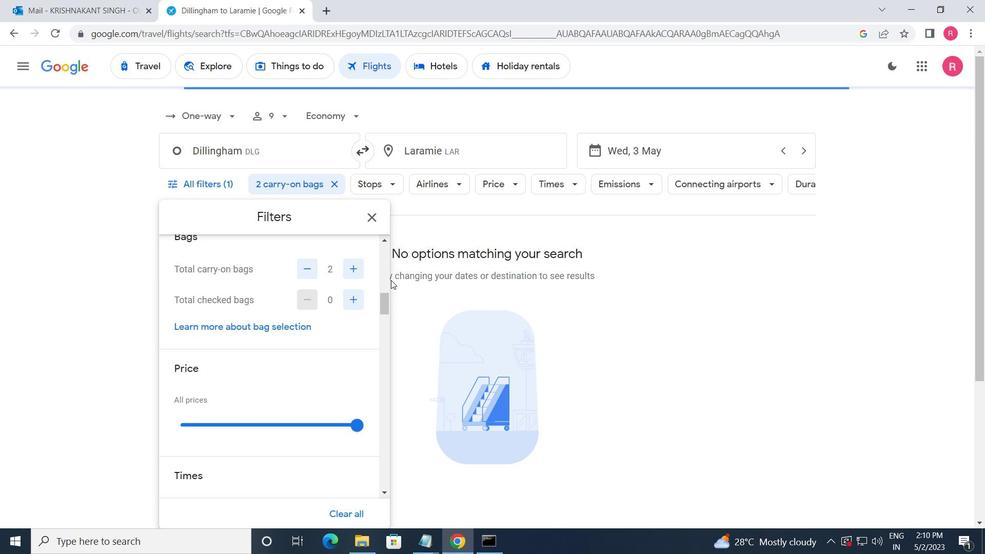 
Action: Mouse pressed left at (383, 304)
Screenshot: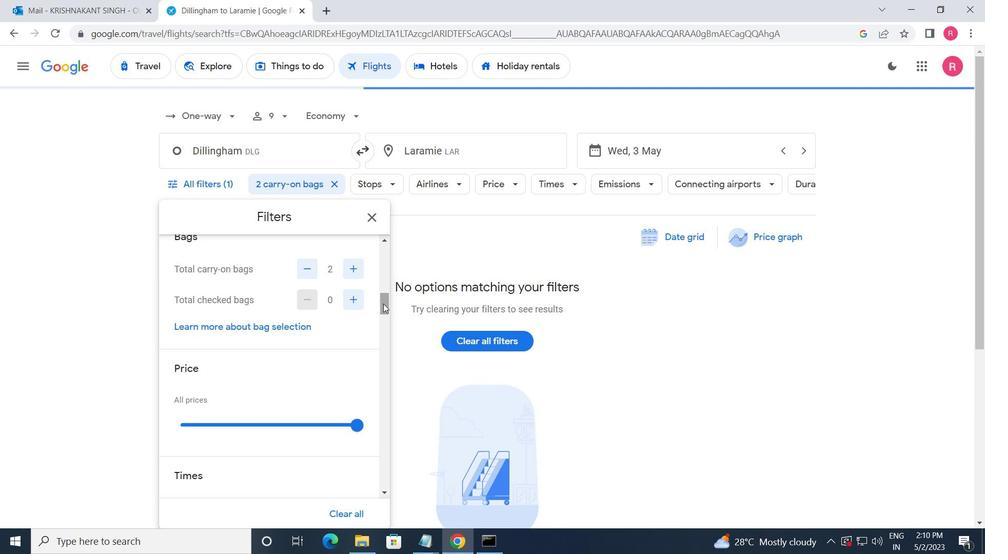 
Action: Mouse moved to (356, 291)
Screenshot: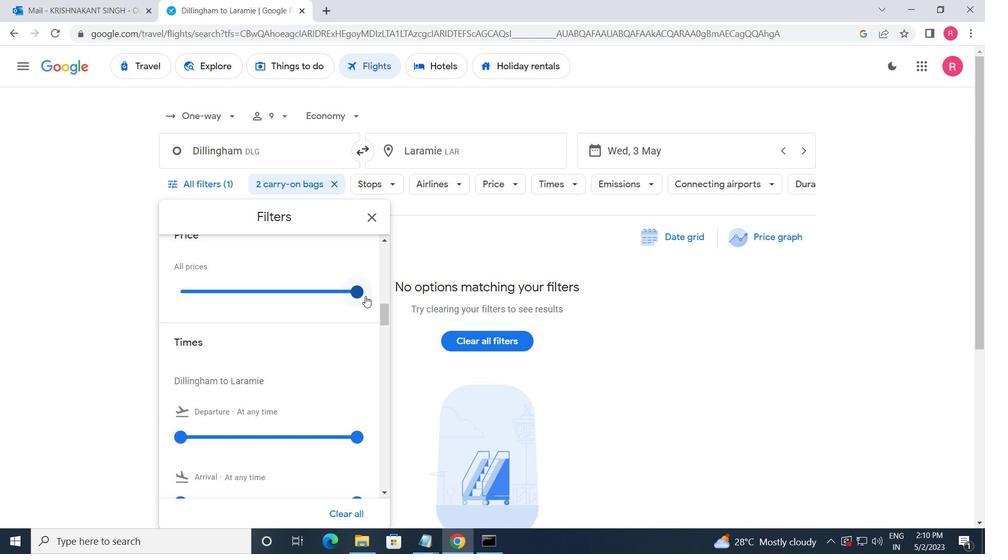 
Action: Mouse pressed left at (356, 291)
Screenshot: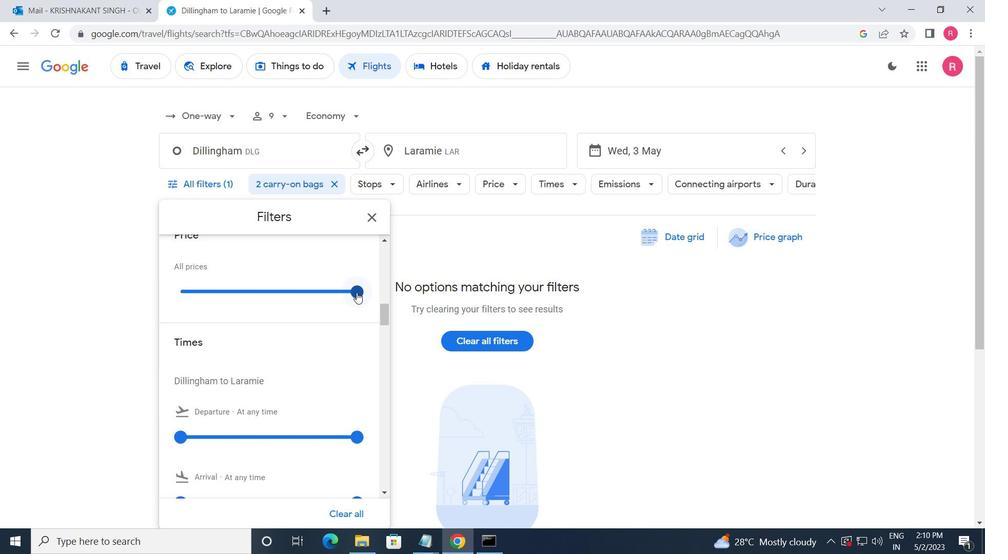 
Action: Mouse moved to (384, 311)
Screenshot: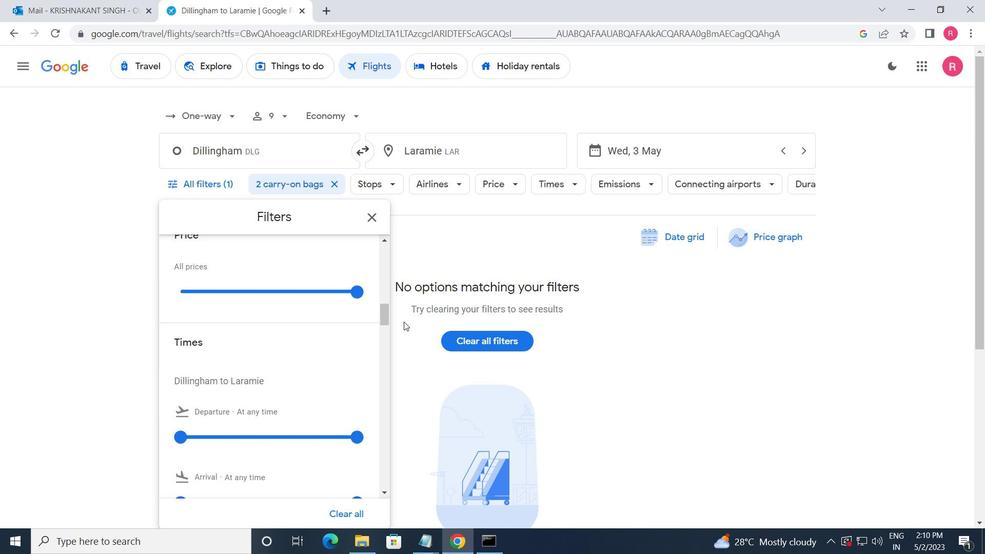 
Action: Mouse pressed left at (384, 311)
Screenshot: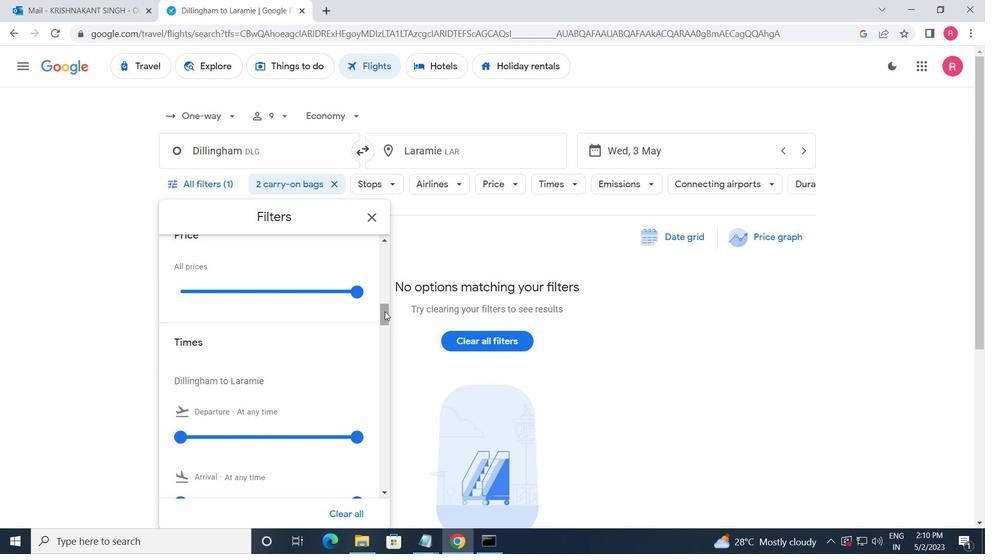 
Action: Mouse moved to (175, 368)
Screenshot: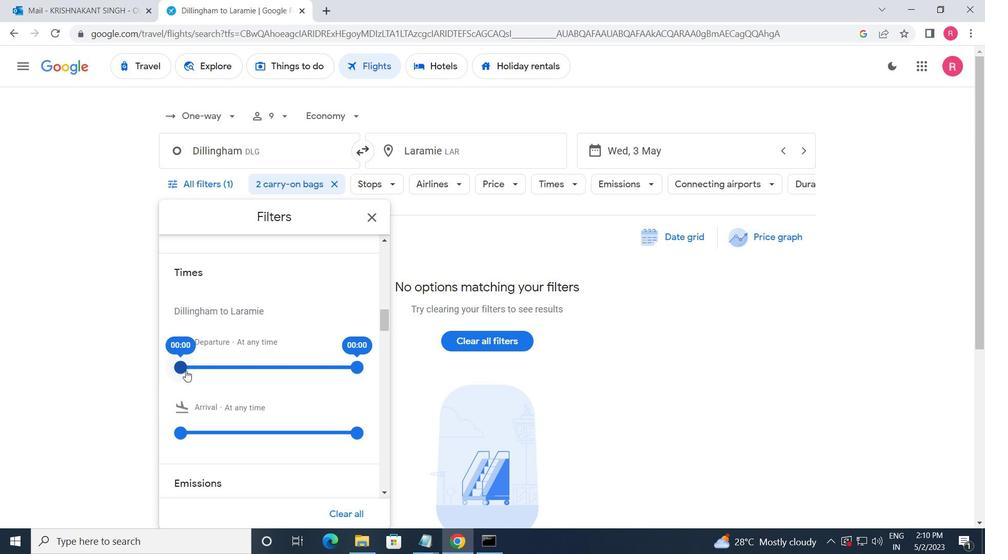 
Action: Mouse pressed left at (175, 368)
Screenshot: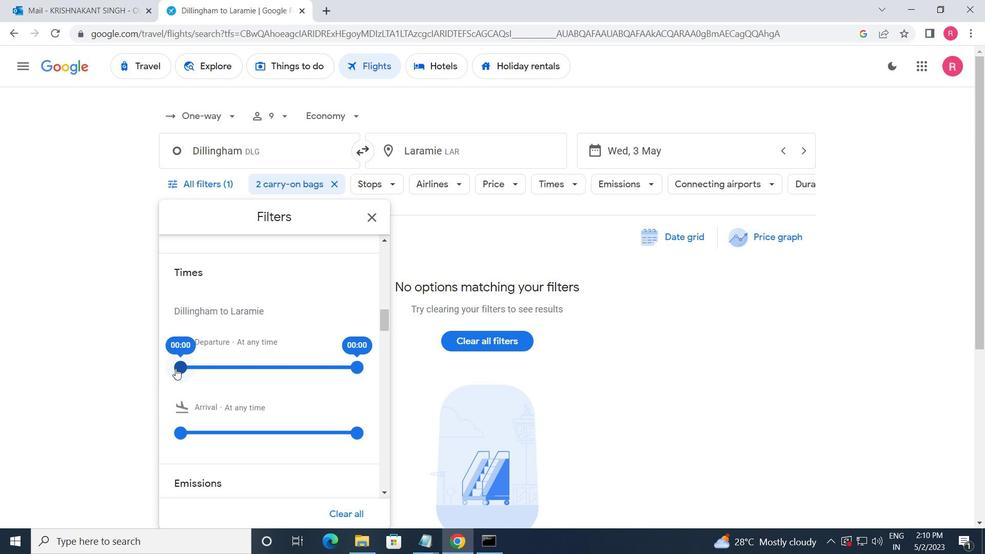 
Action: Mouse moved to (311, 363)
Screenshot: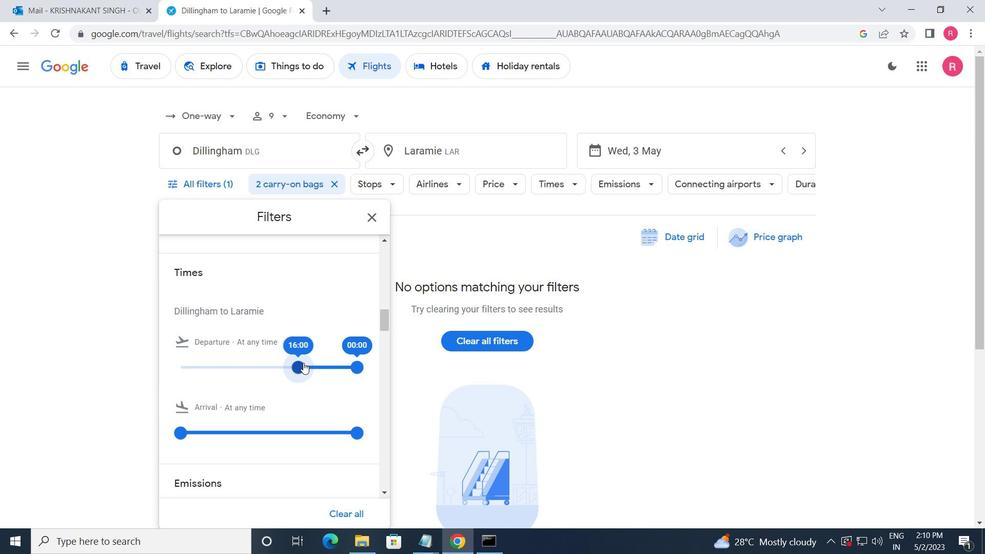 
Action: Mouse pressed left at (311, 363)
Screenshot: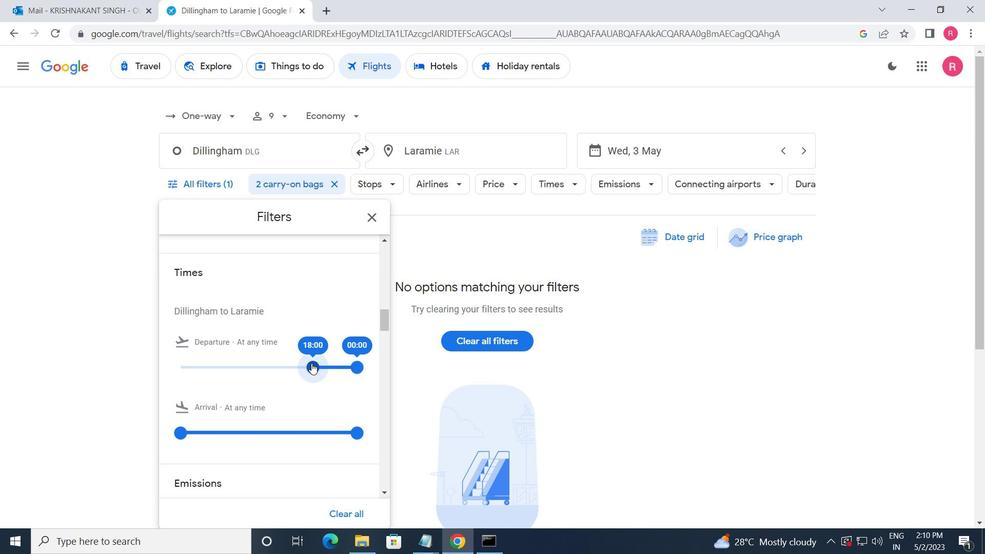 
Action: Mouse moved to (356, 366)
Screenshot: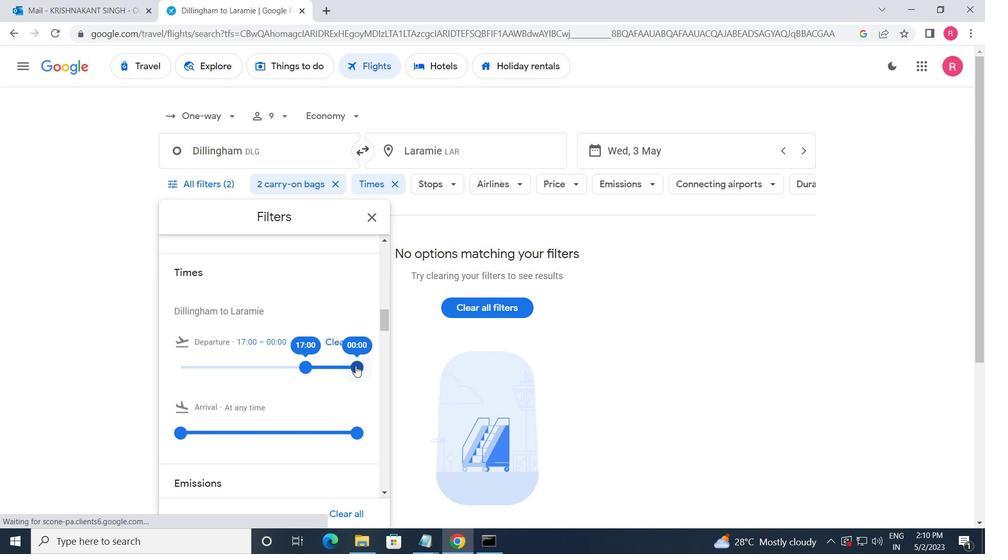 
Action: Mouse pressed left at (356, 366)
Screenshot: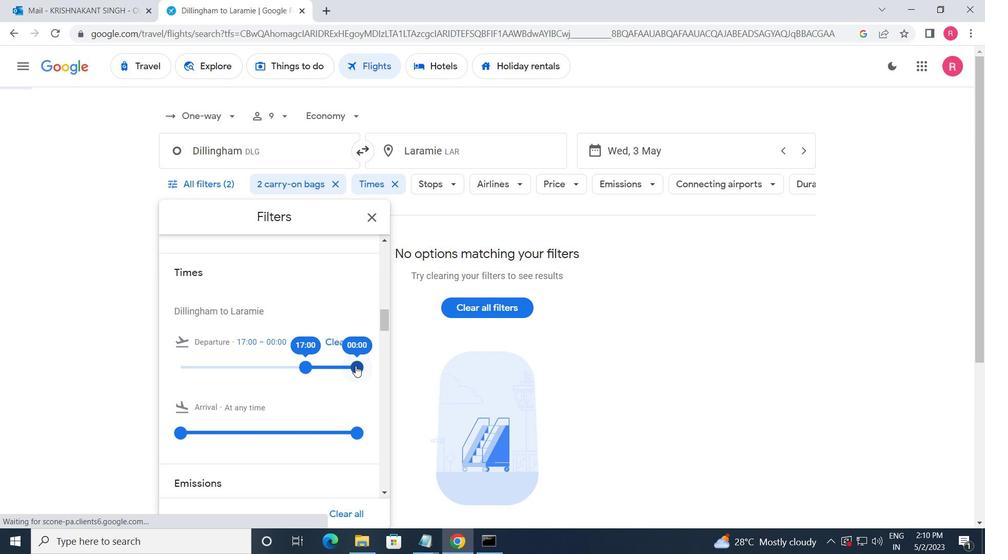 
Action: Mouse moved to (384, 316)
Screenshot: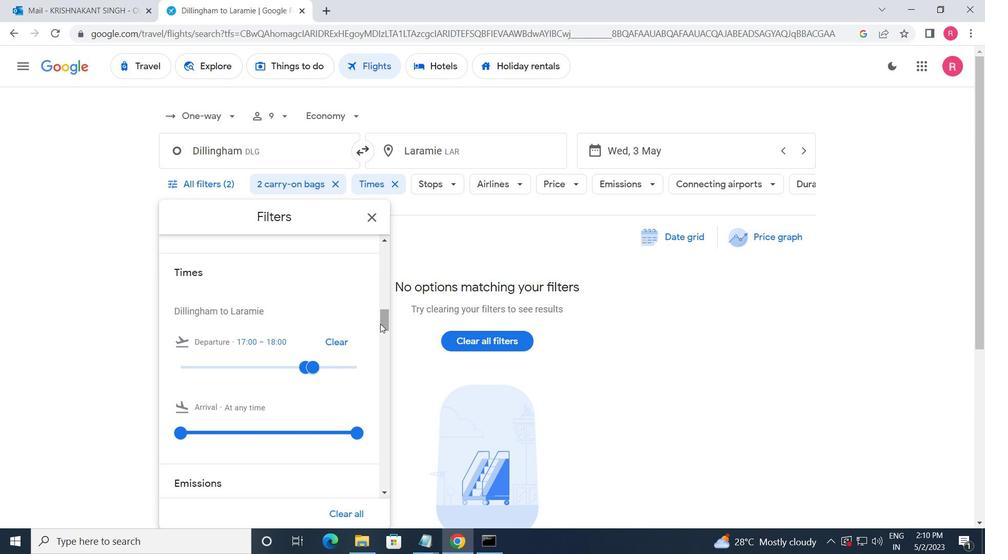 
Action: Mouse pressed left at (384, 316)
Screenshot: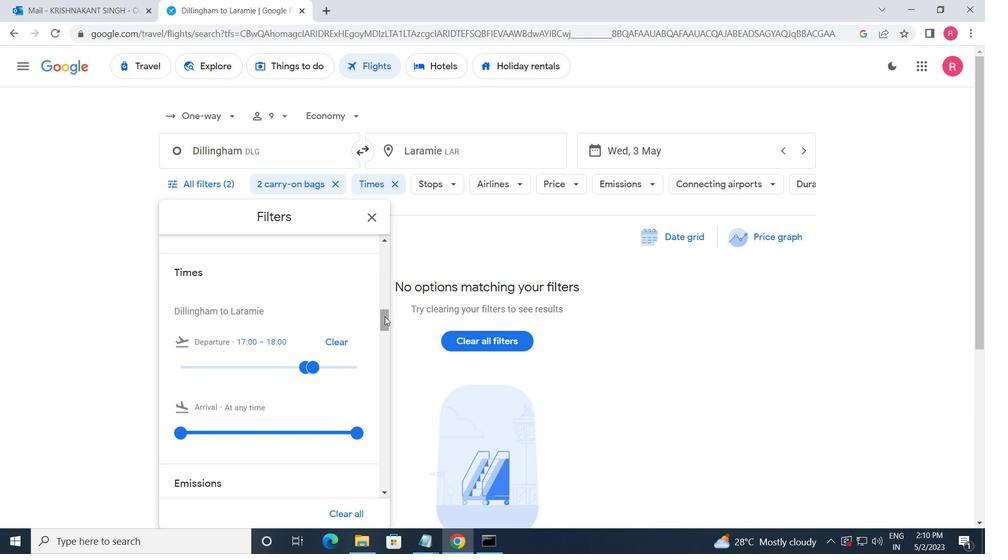 
Action: Mouse moved to (370, 215)
Screenshot: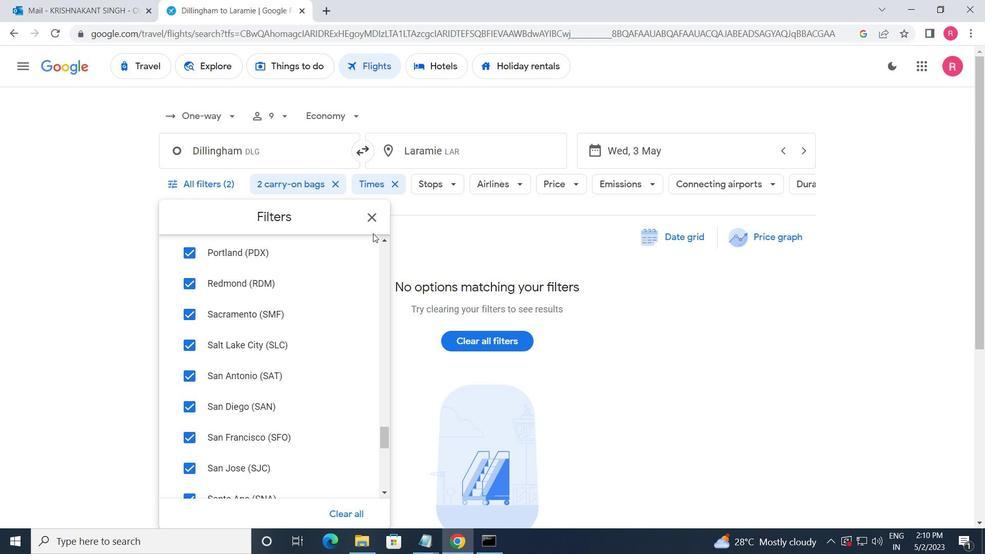 
Action: Mouse pressed left at (370, 215)
Screenshot: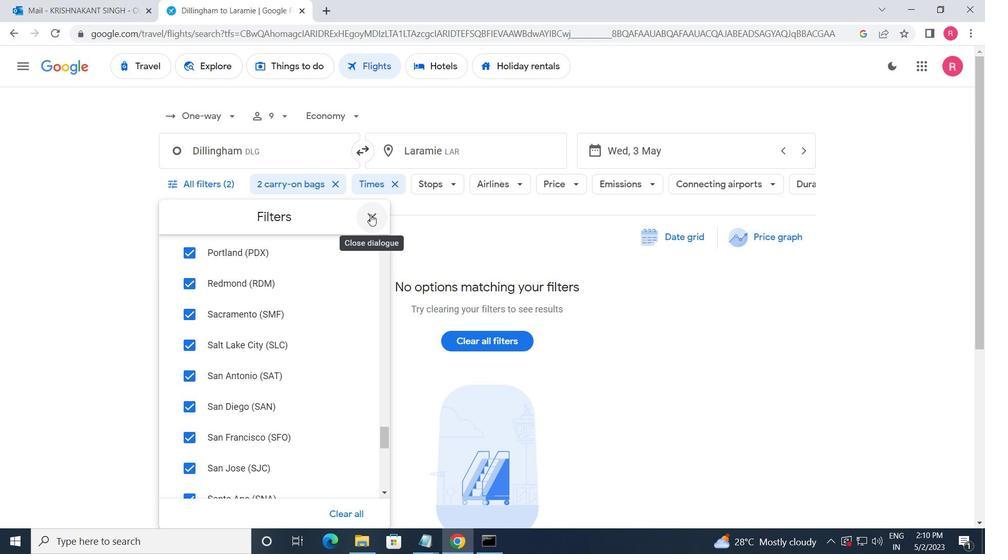 
Action: Mouse moved to (369, 215)
Screenshot: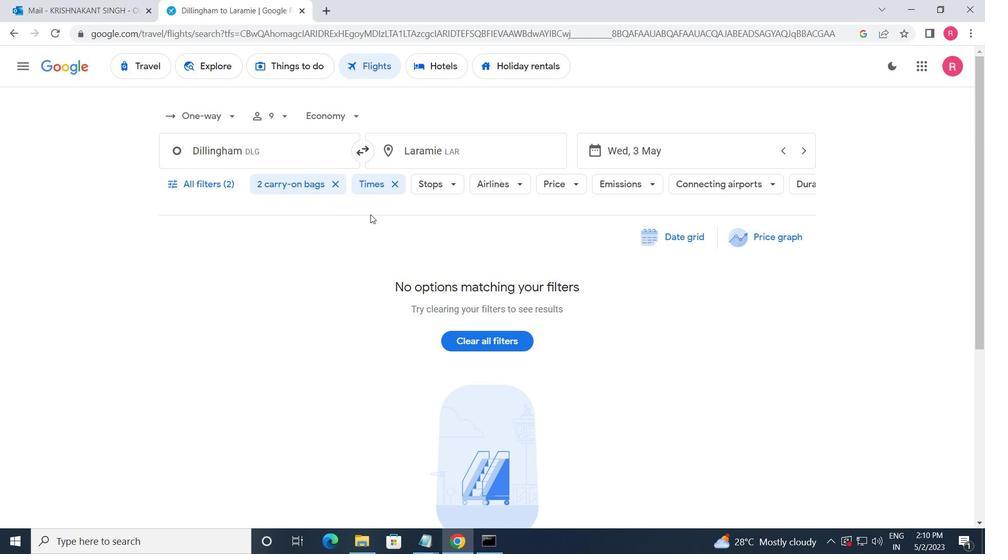 
